 Task: Create a due date automation trigger when advanced on, on the monday after a card is due add fields with custom field "Resume" set to a number greater than 1 and lower than 10 at 11:00 AM.
Action: Mouse moved to (1009, 290)
Screenshot: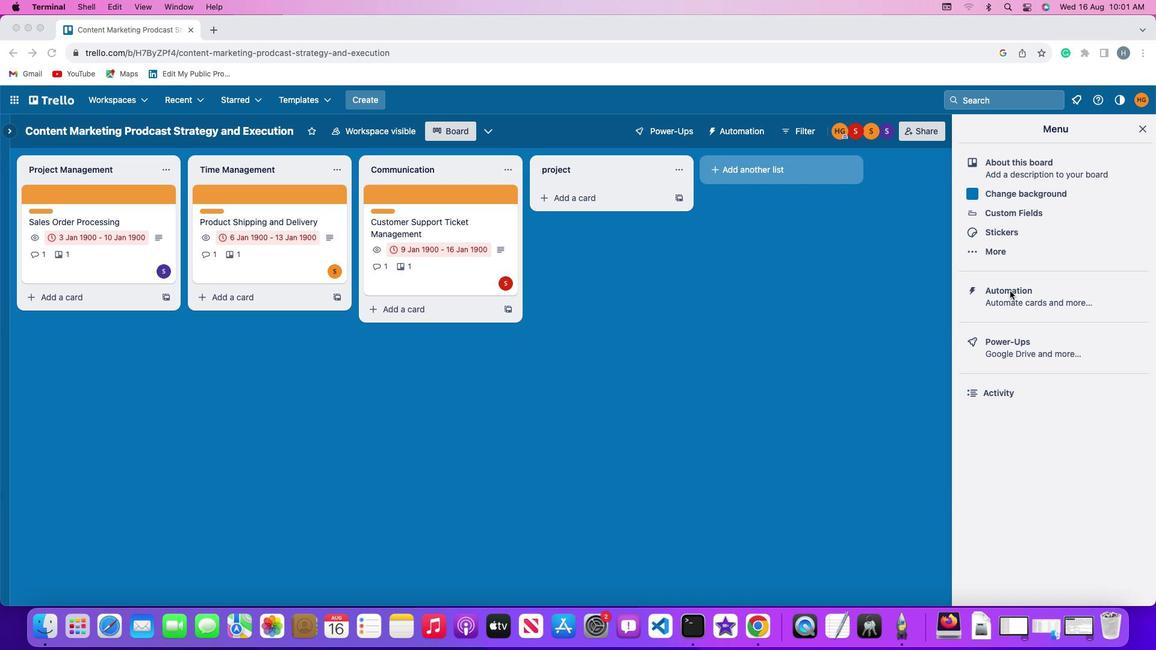 
Action: Mouse pressed left at (1009, 290)
Screenshot: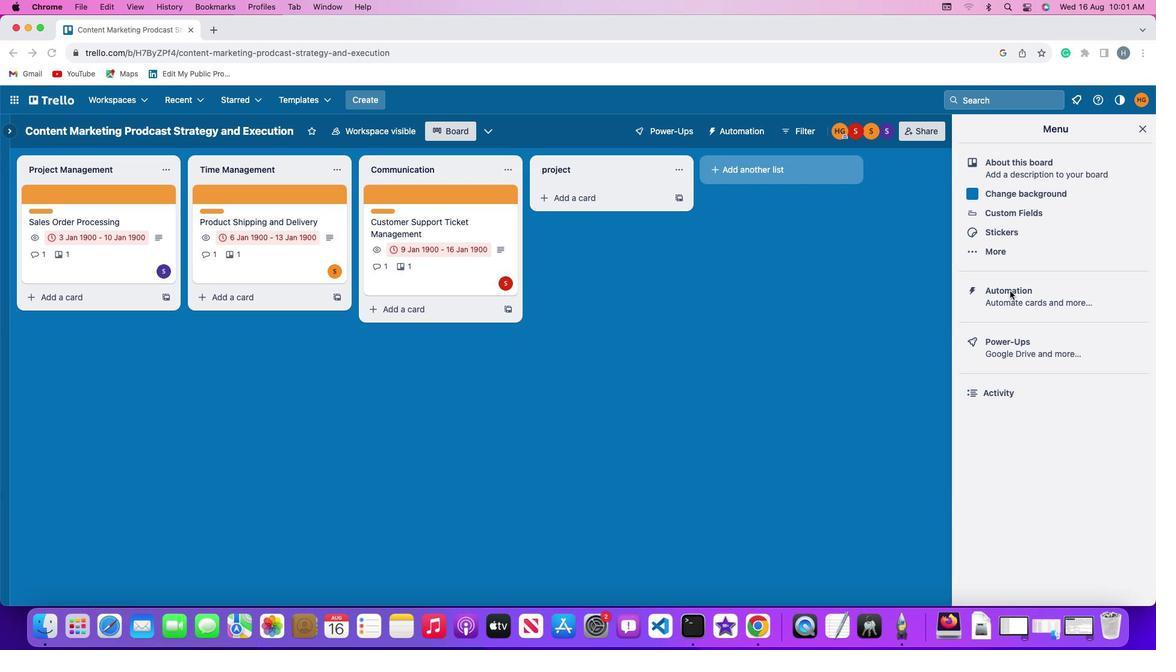 
Action: Mouse pressed left at (1009, 290)
Screenshot: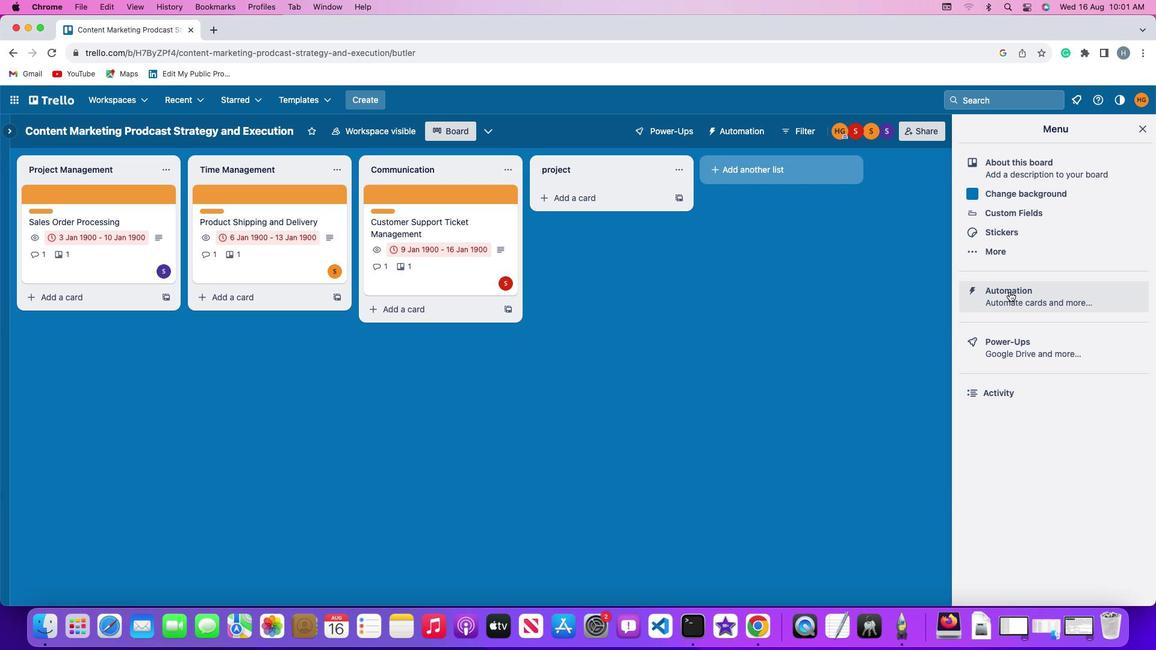 
Action: Mouse moved to (71, 284)
Screenshot: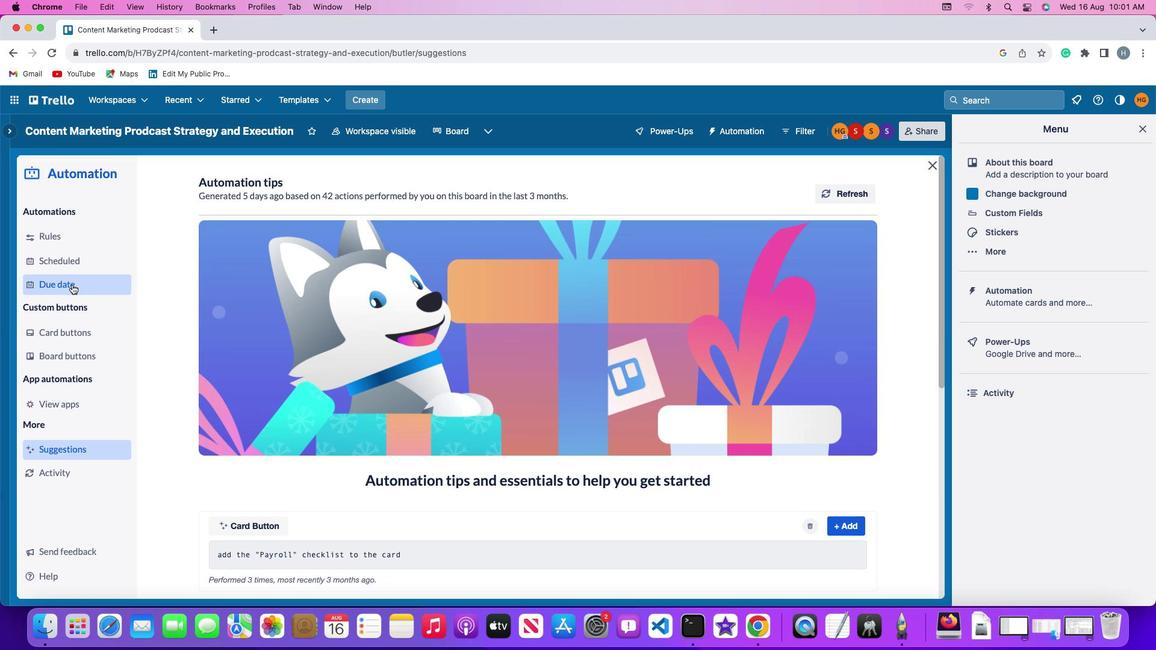 
Action: Mouse pressed left at (71, 284)
Screenshot: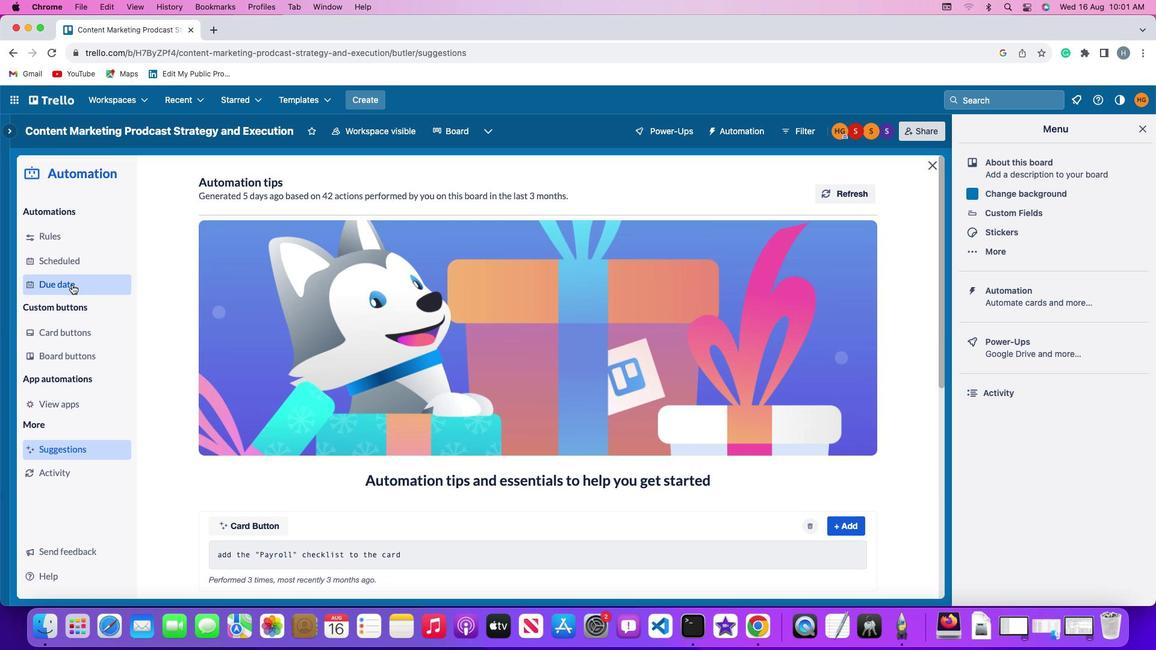 
Action: Mouse moved to (808, 187)
Screenshot: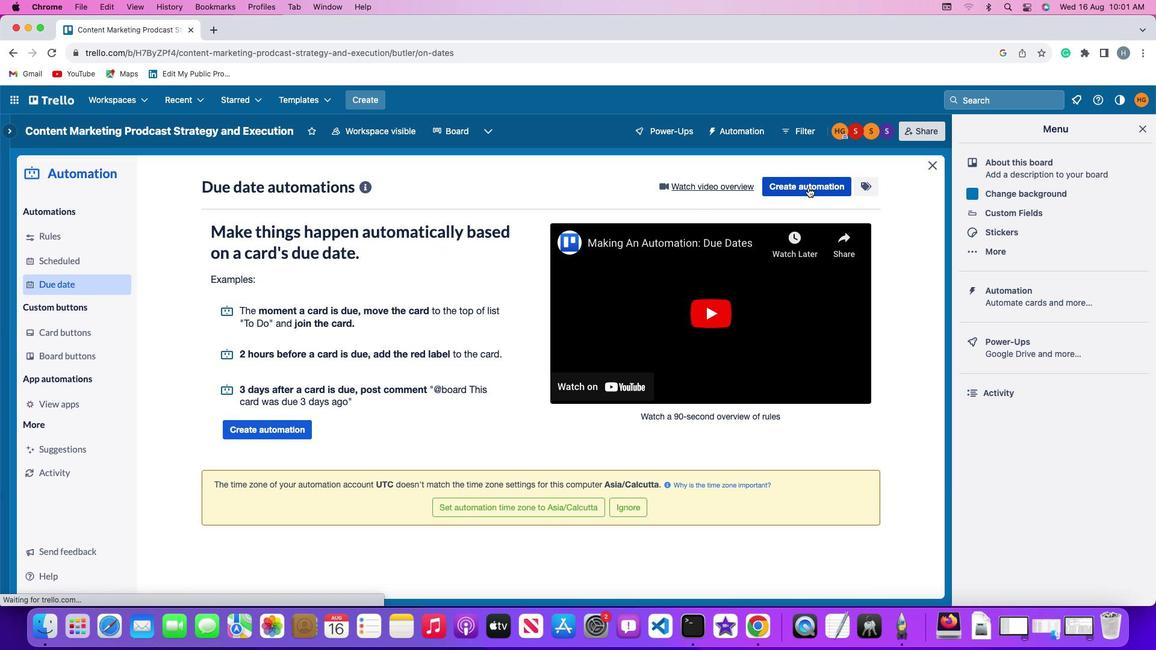 
Action: Mouse pressed left at (808, 187)
Screenshot: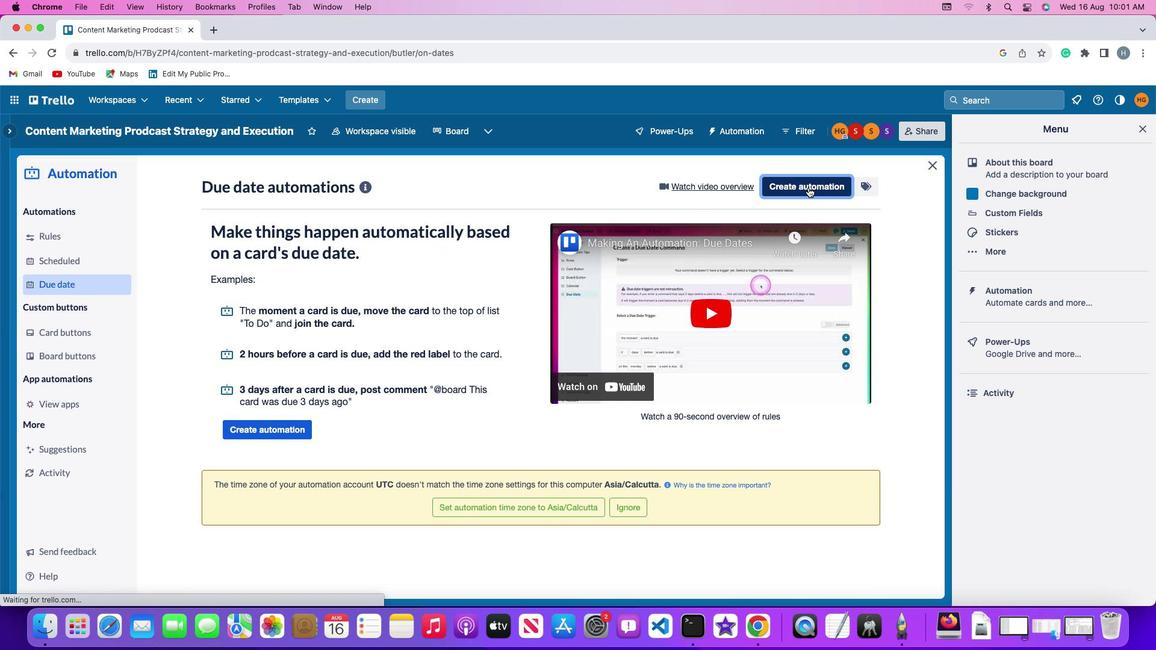 
Action: Mouse moved to (348, 300)
Screenshot: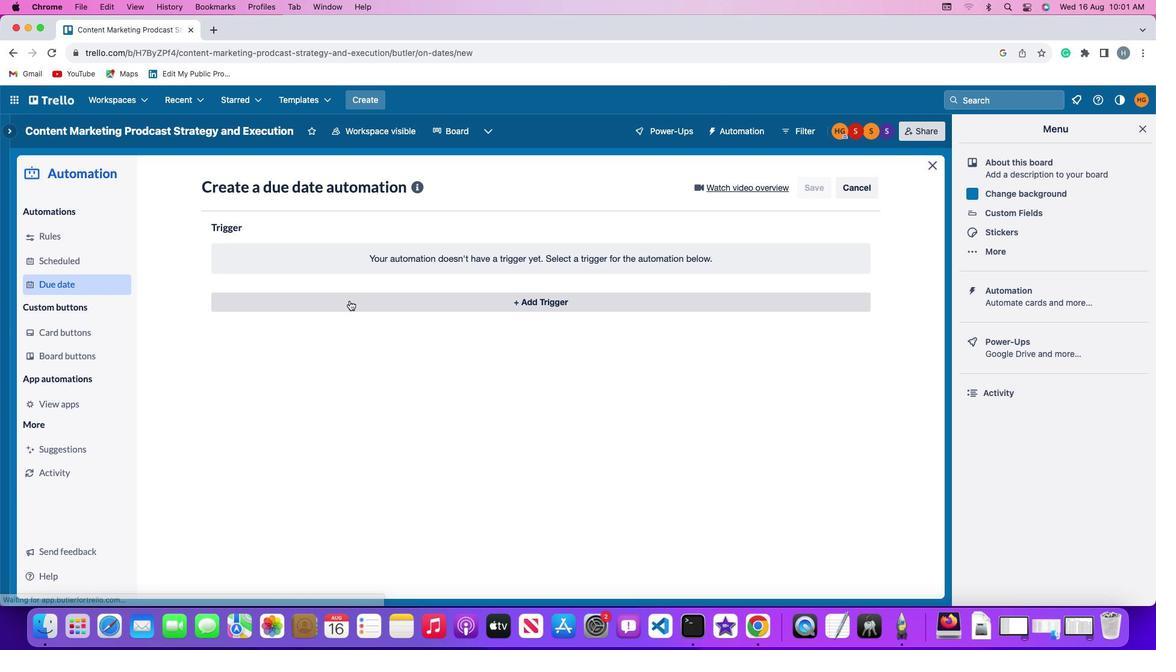 
Action: Mouse pressed left at (348, 300)
Screenshot: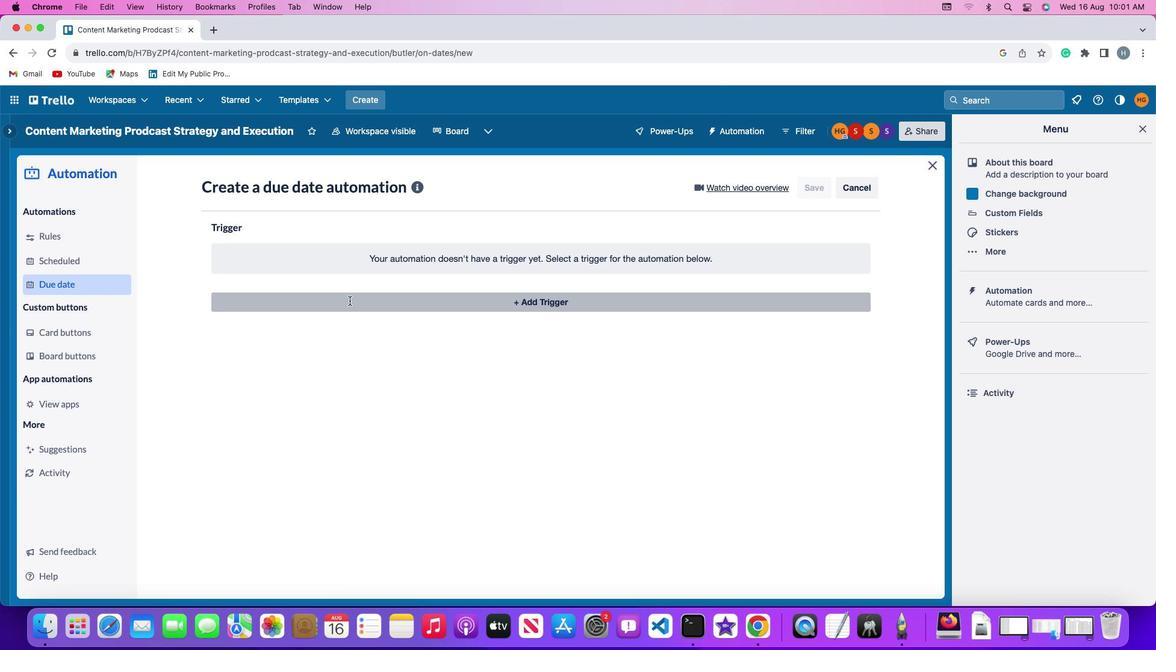 
Action: Mouse moved to (260, 522)
Screenshot: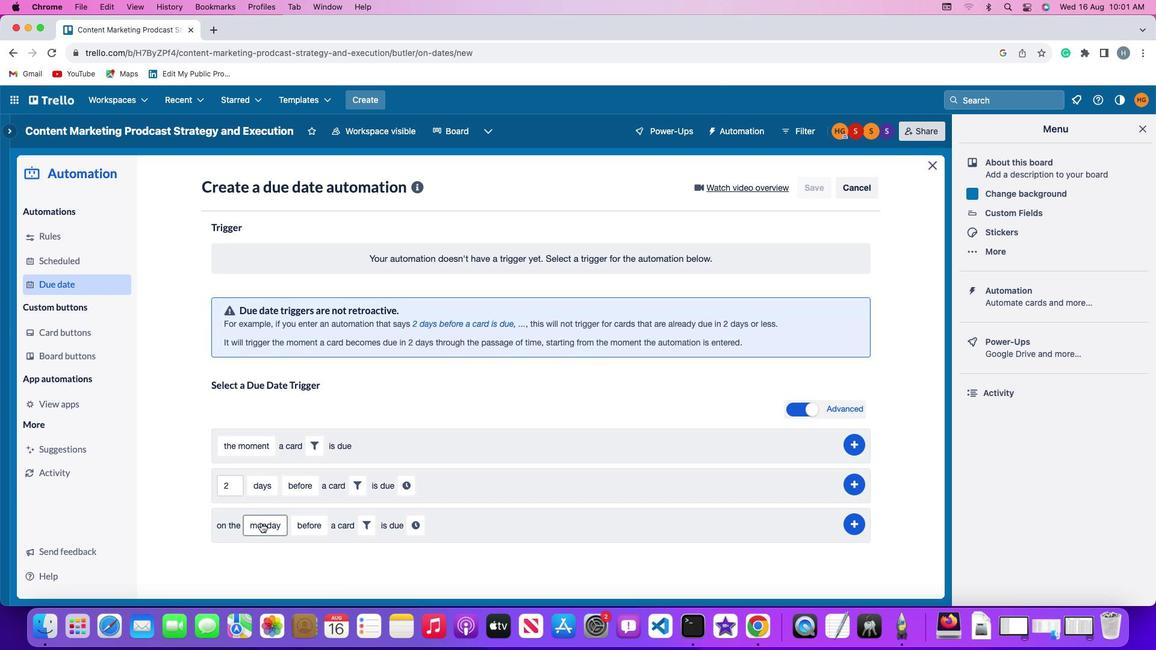 
Action: Mouse pressed left at (260, 522)
Screenshot: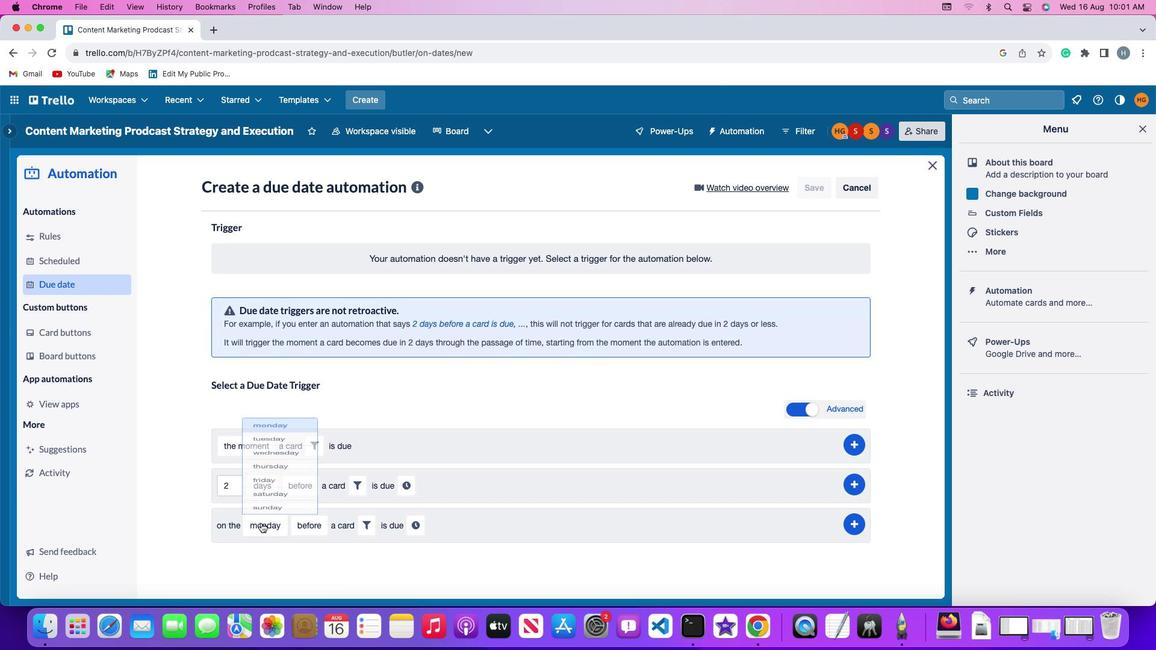 
Action: Mouse moved to (275, 356)
Screenshot: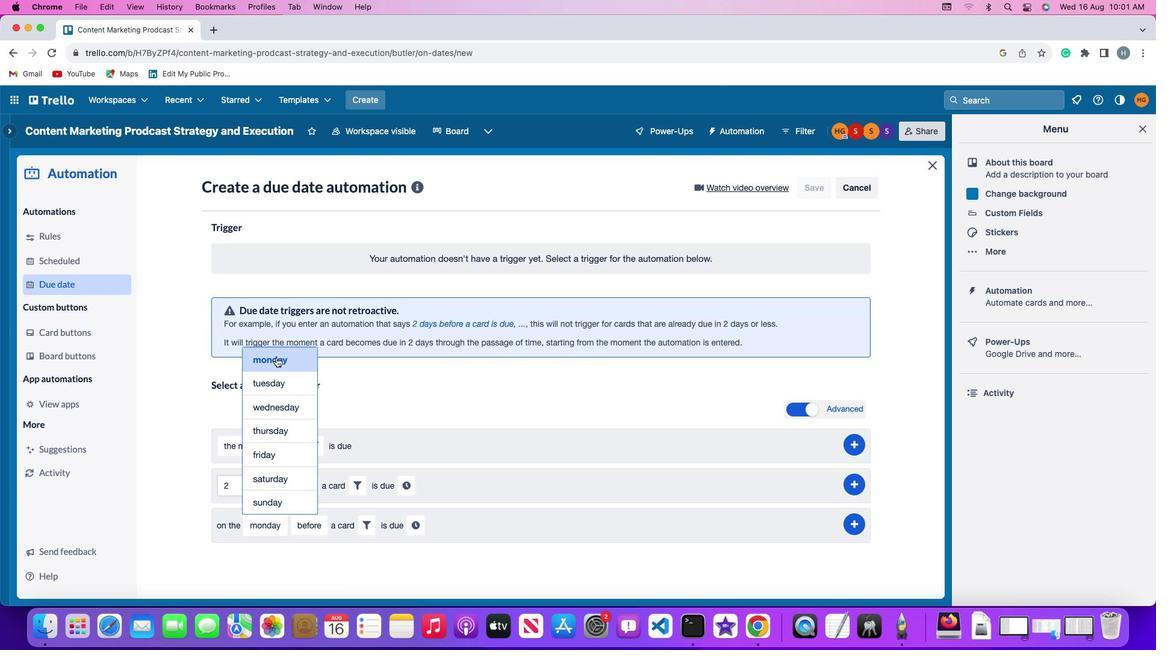 
Action: Mouse pressed left at (275, 356)
Screenshot: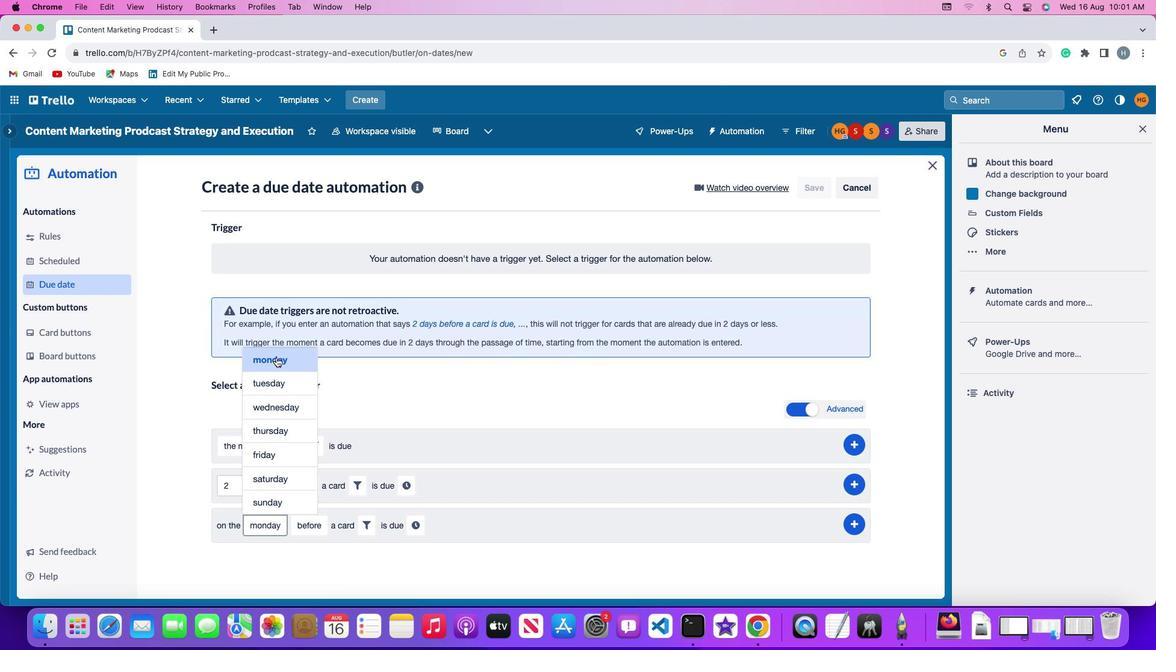 
Action: Mouse moved to (306, 528)
Screenshot: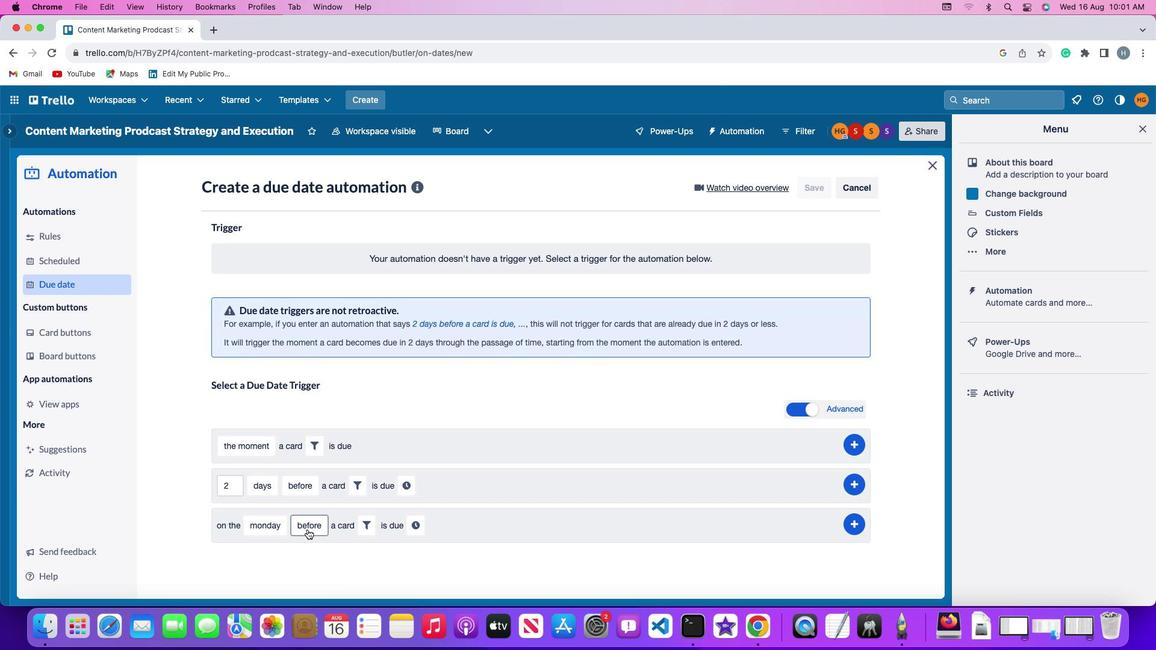 
Action: Mouse pressed left at (306, 528)
Screenshot: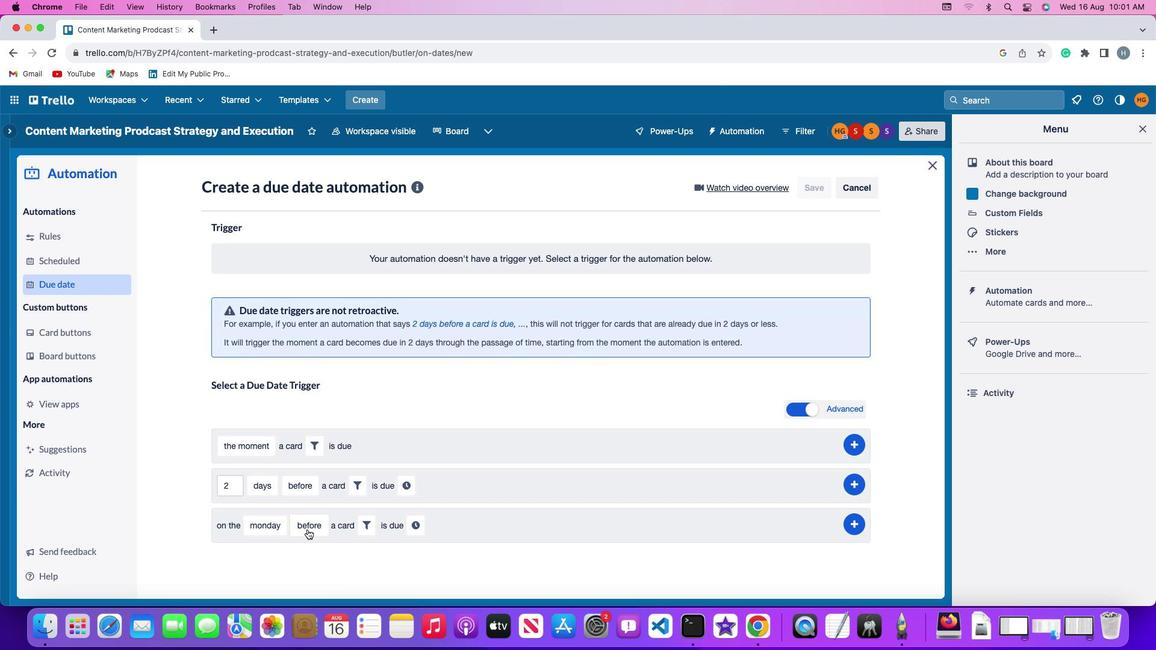 
Action: Mouse moved to (323, 453)
Screenshot: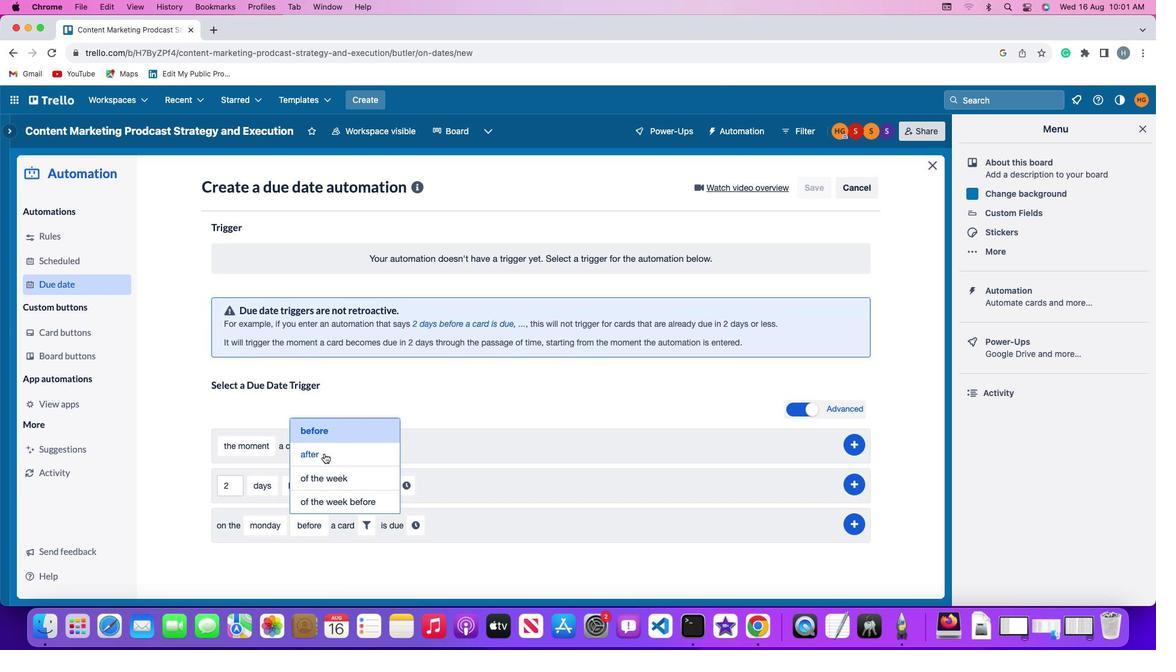 
Action: Mouse pressed left at (323, 453)
Screenshot: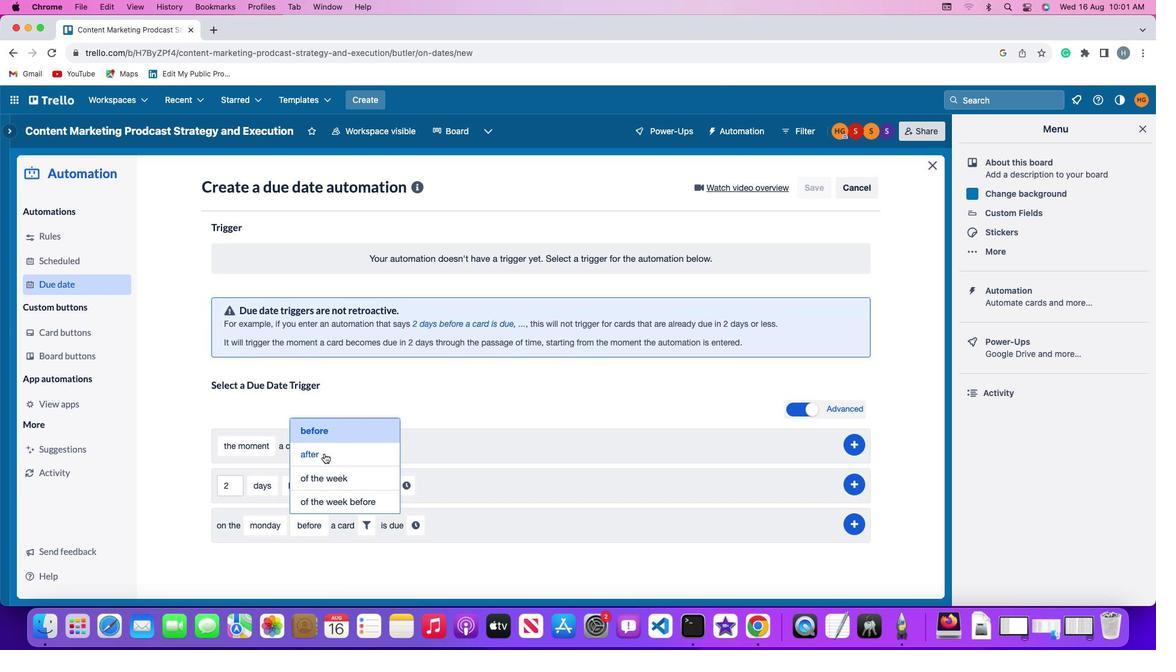 
Action: Mouse moved to (359, 527)
Screenshot: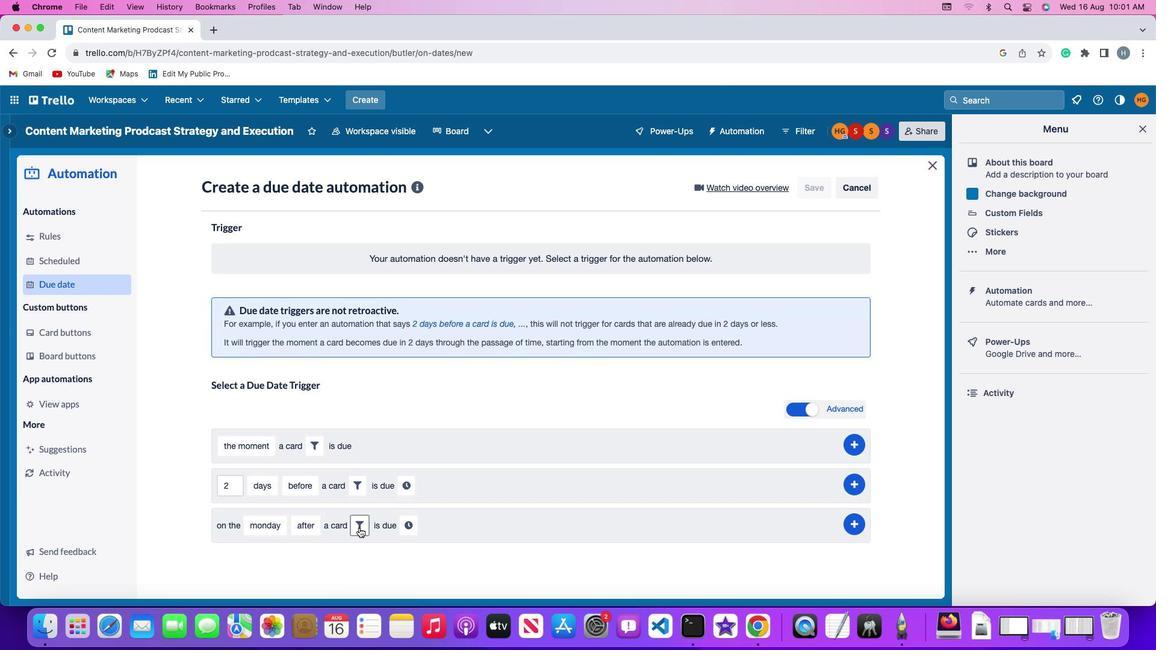
Action: Mouse pressed left at (359, 527)
Screenshot: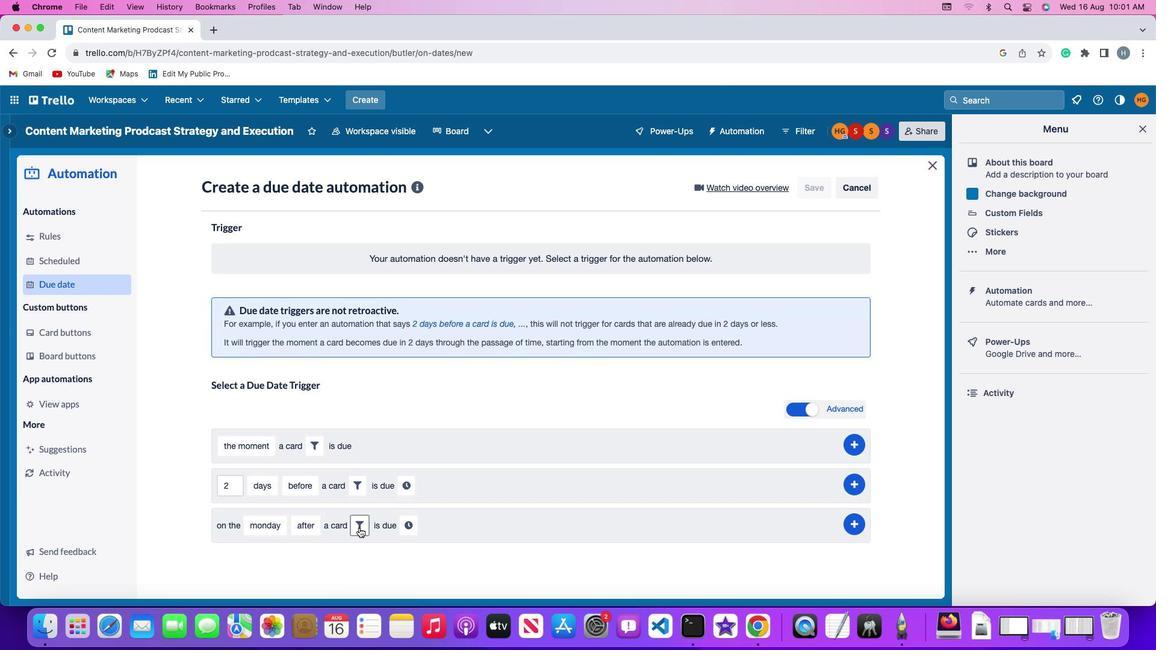 
Action: Mouse moved to (559, 565)
Screenshot: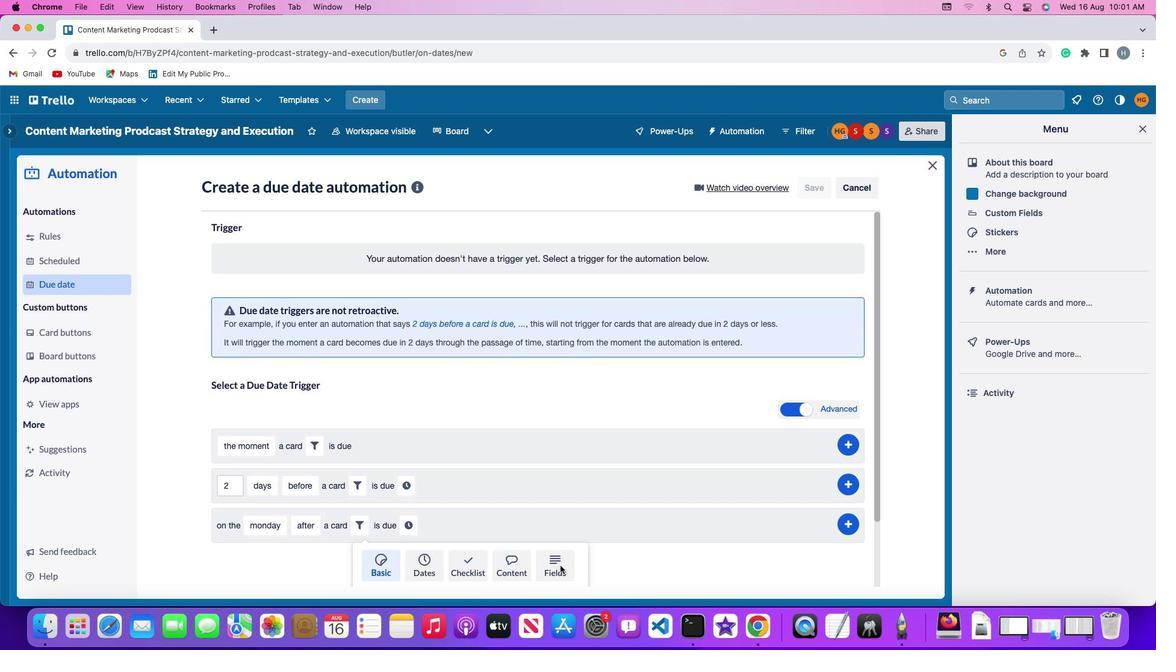
Action: Mouse pressed left at (559, 565)
Screenshot: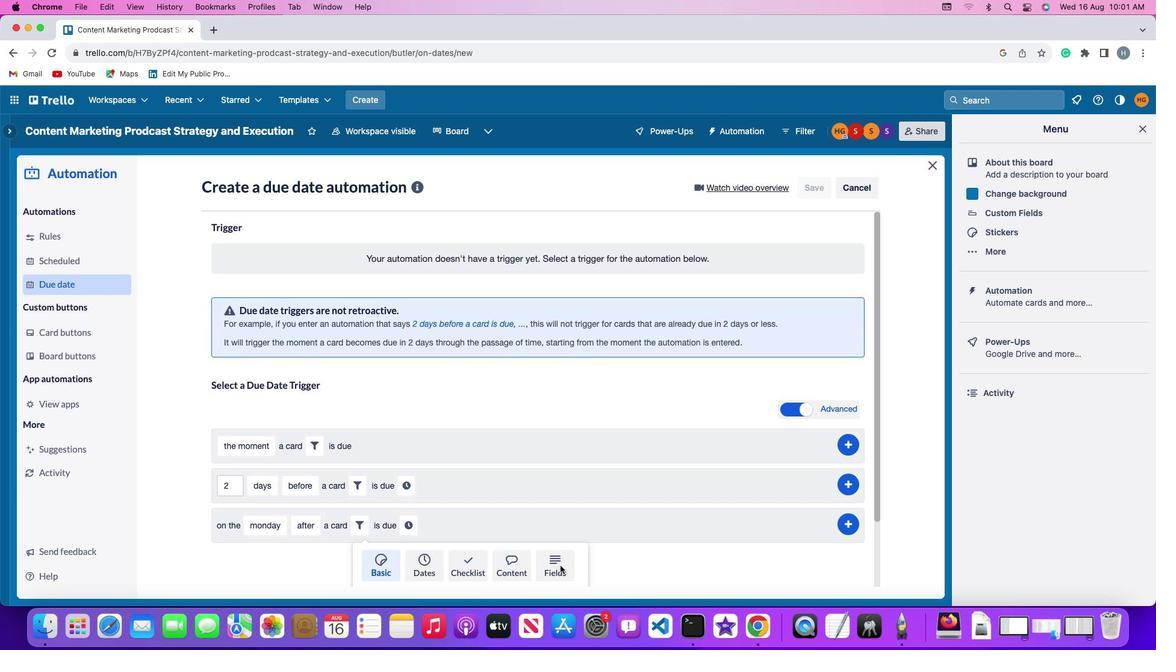 
Action: Mouse moved to (341, 561)
Screenshot: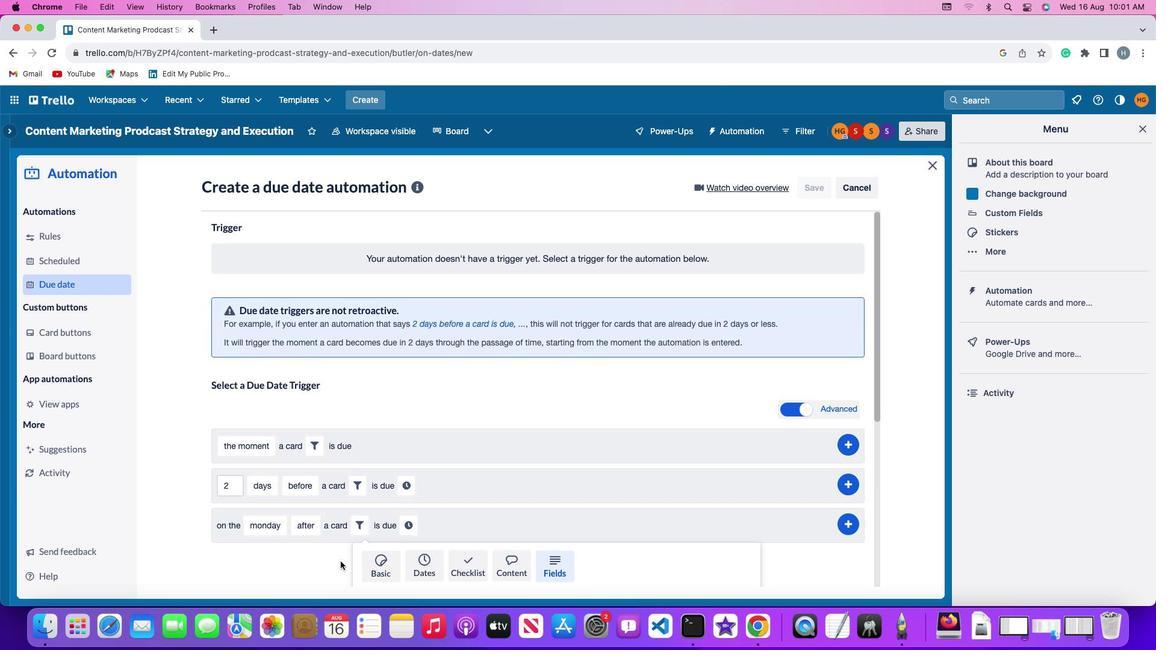 
Action: Mouse scrolled (341, 561) with delta (0, 0)
Screenshot: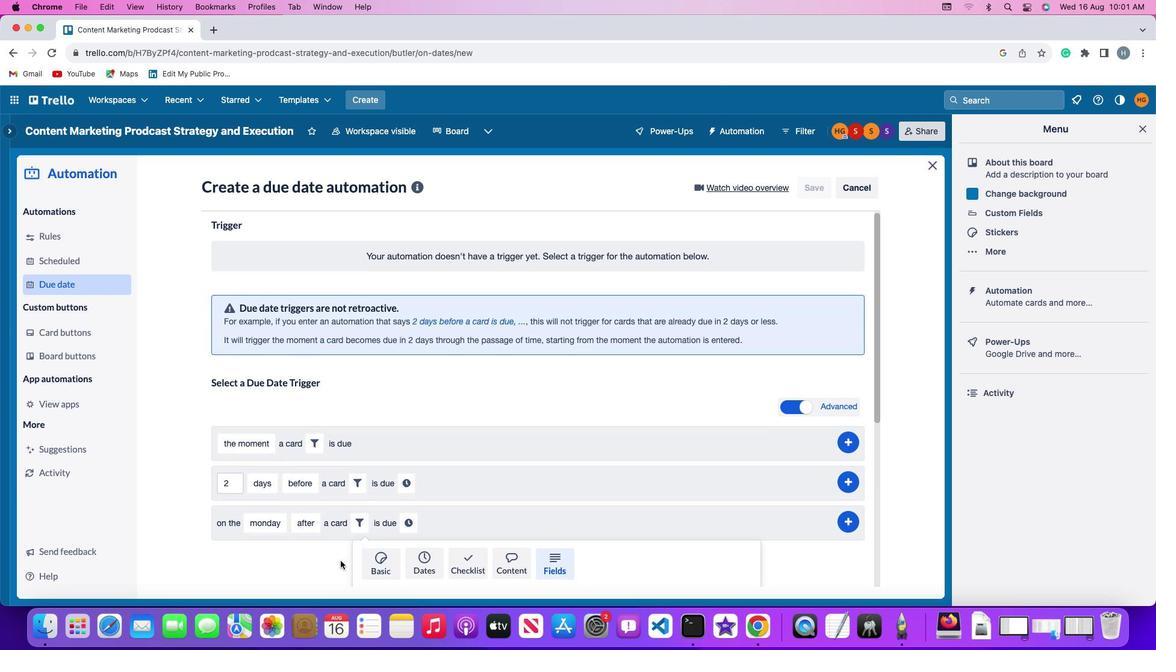 
Action: Mouse scrolled (341, 561) with delta (0, 0)
Screenshot: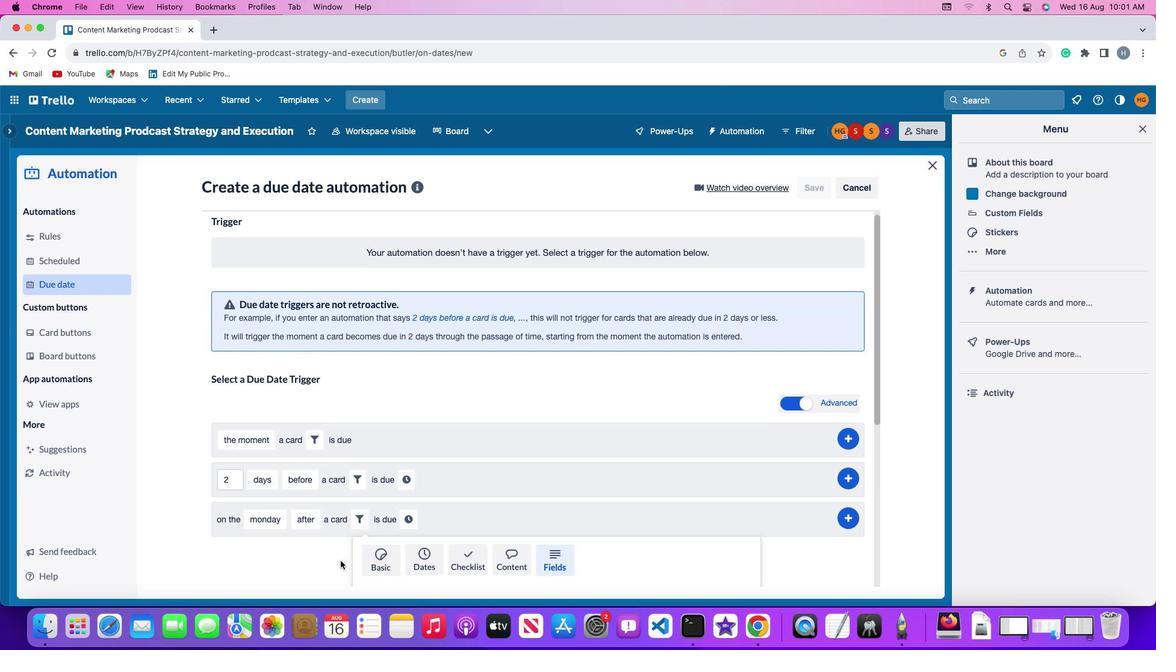 
Action: Mouse moved to (340, 560)
Screenshot: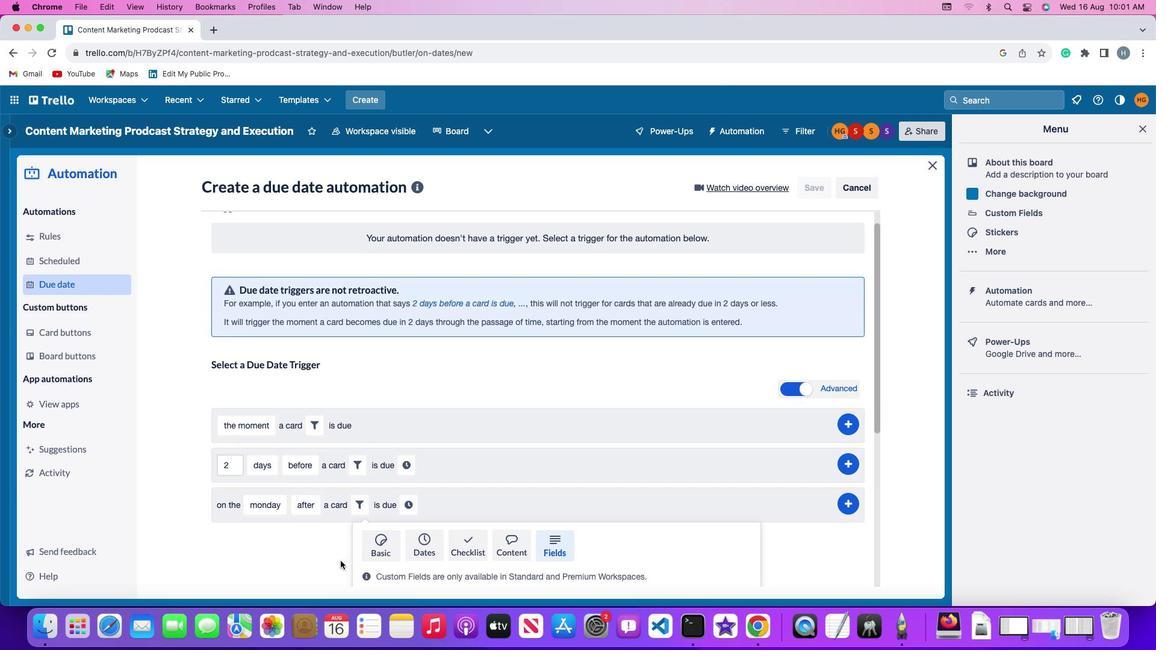
Action: Mouse scrolled (340, 560) with delta (0, -1)
Screenshot: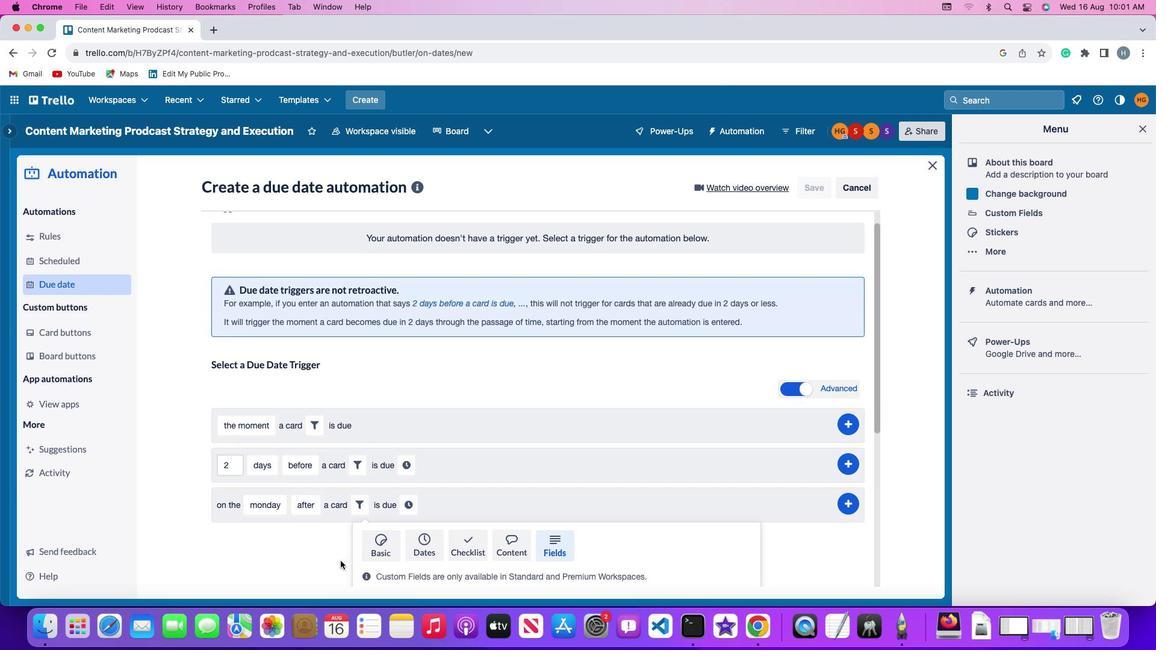 
Action: Mouse moved to (337, 560)
Screenshot: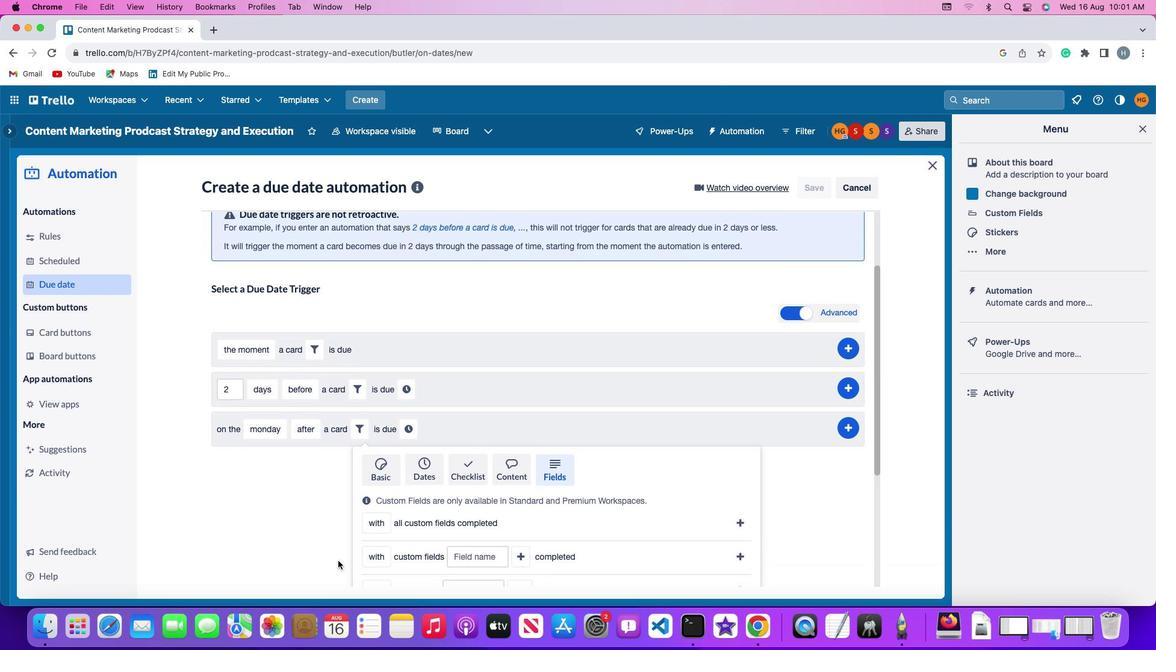 
Action: Mouse scrolled (337, 560) with delta (0, 0)
Screenshot: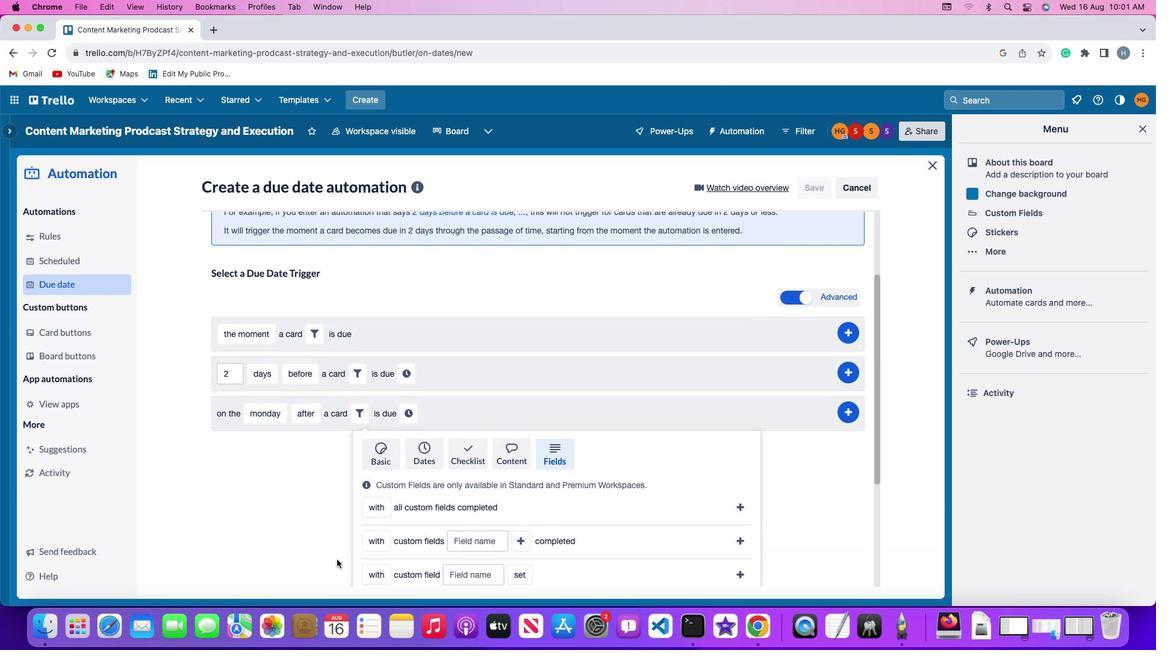 
Action: Mouse scrolled (337, 560) with delta (0, 0)
Screenshot: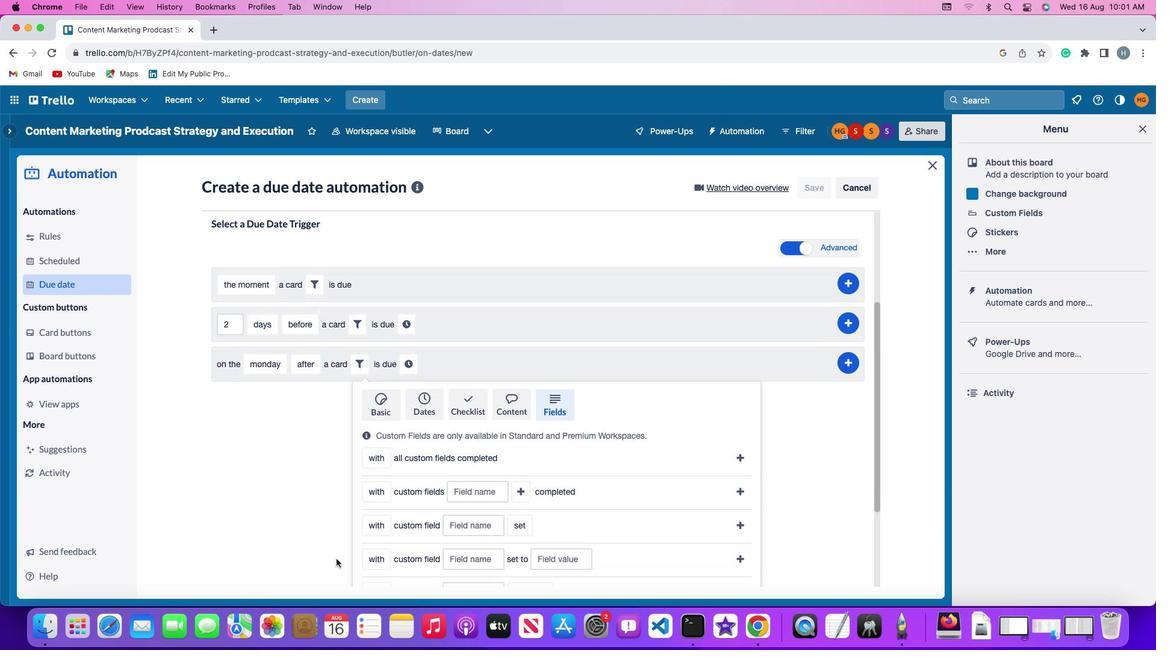
Action: Mouse scrolled (337, 560) with delta (0, -1)
Screenshot: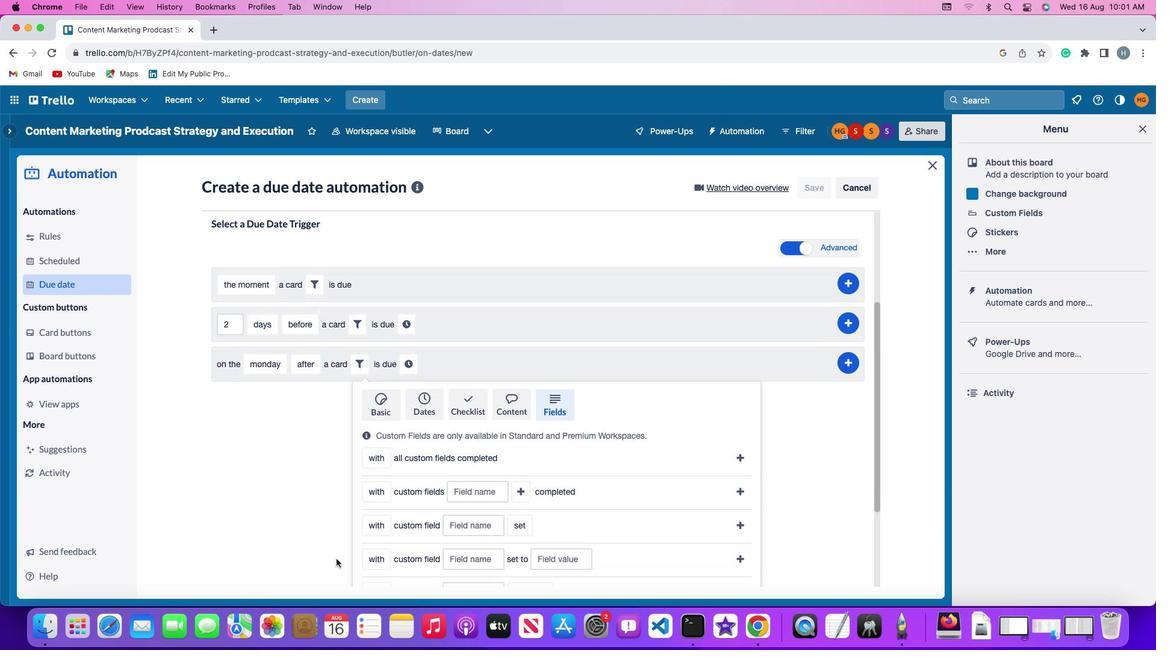 
Action: Mouse scrolled (337, 560) with delta (0, -3)
Screenshot: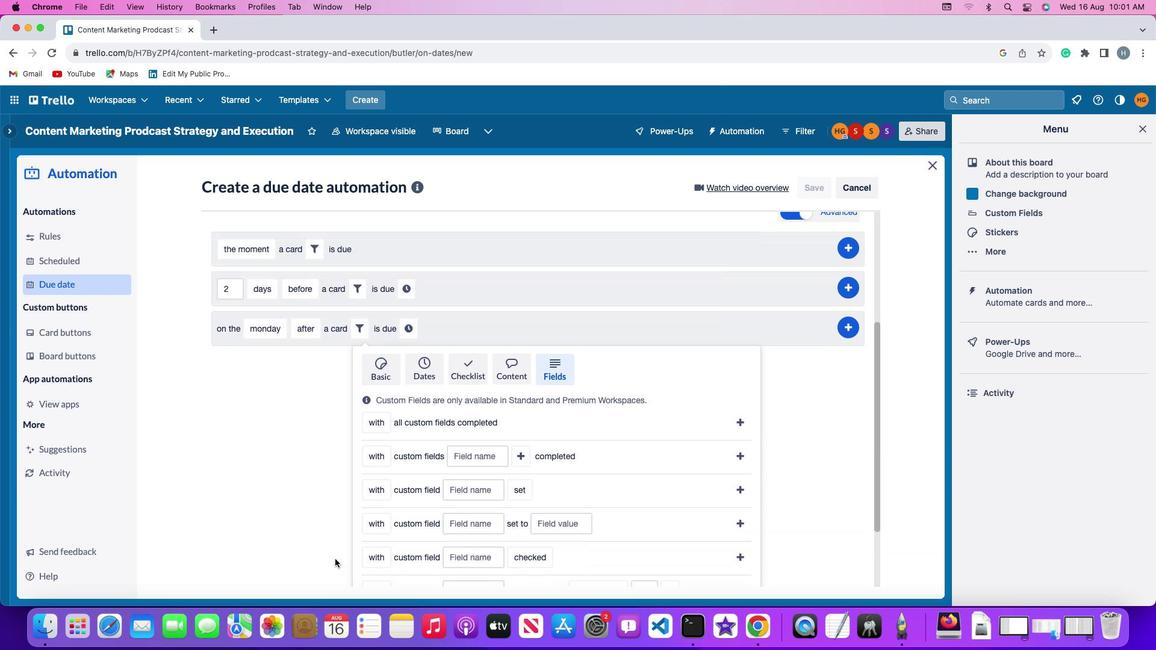 
Action: Mouse moved to (321, 558)
Screenshot: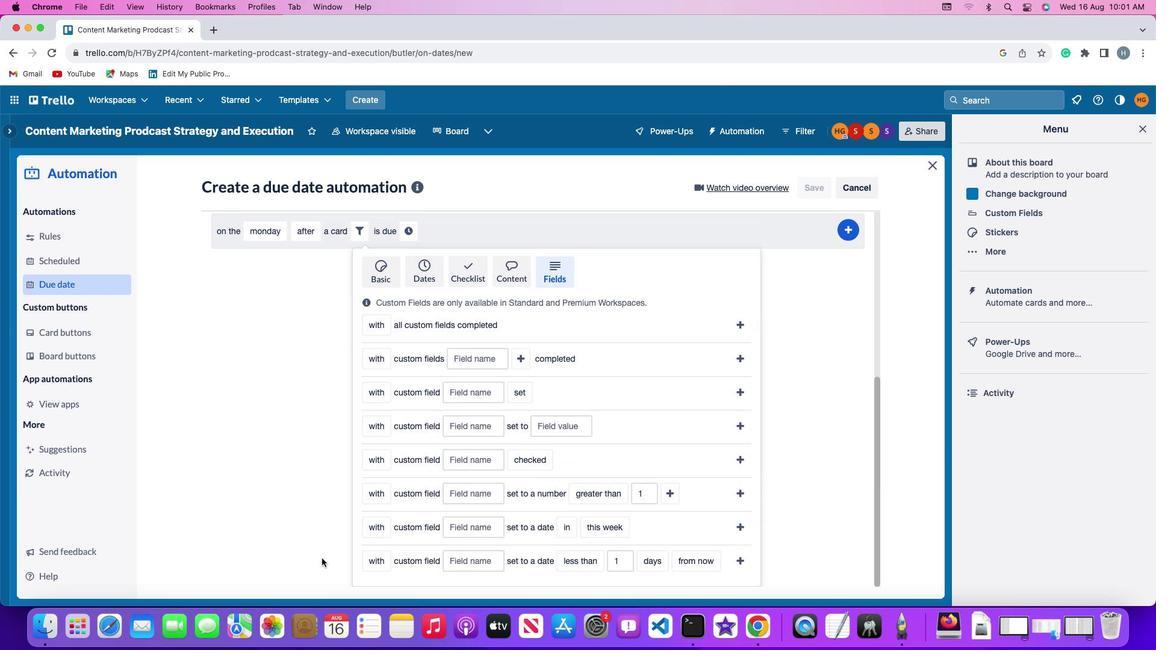 
Action: Mouse scrolled (321, 558) with delta (0, 0)
Screenshot: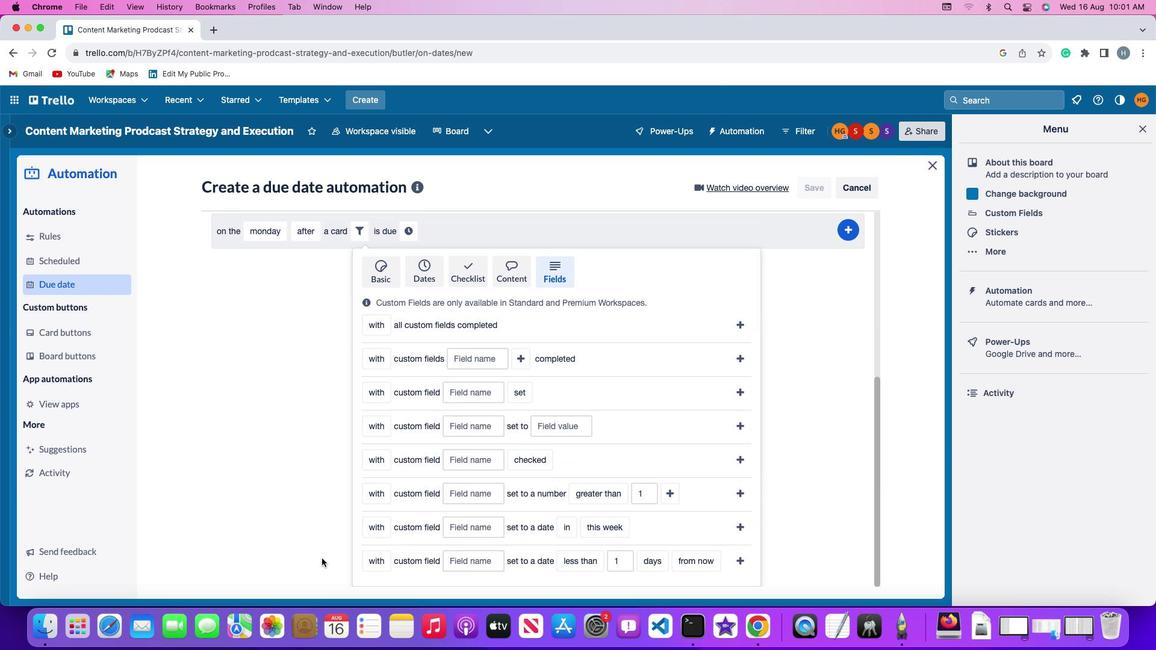 
Action: Mouse scrolled (321, 558) with delta (0, 0)
Screenshot: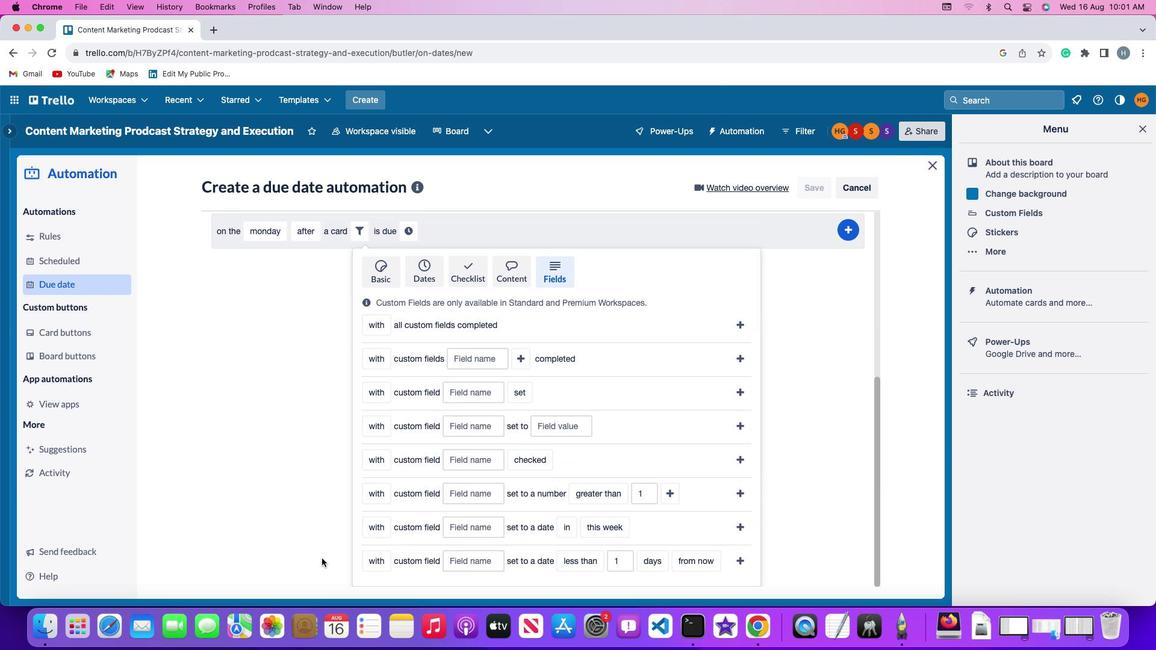 
Action: Mouse scrolled (321, 558) with delta (0, -1)
Screenshot: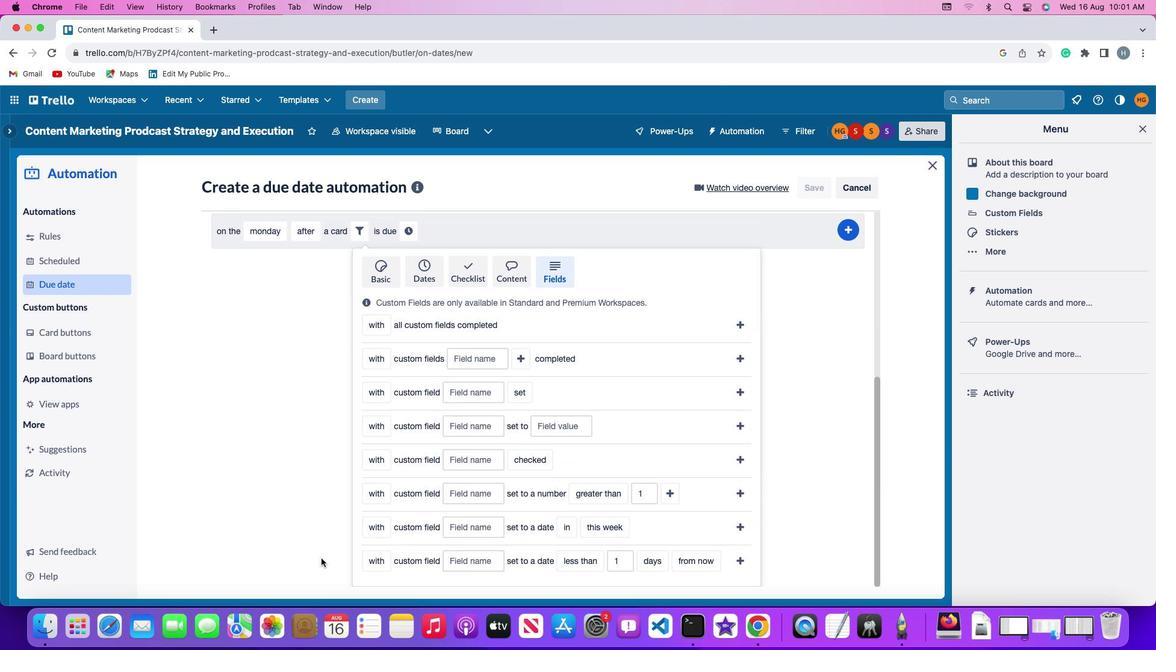 
Action: Mouse scrolled (321, 558) with delta (0, -2)
Screenshot: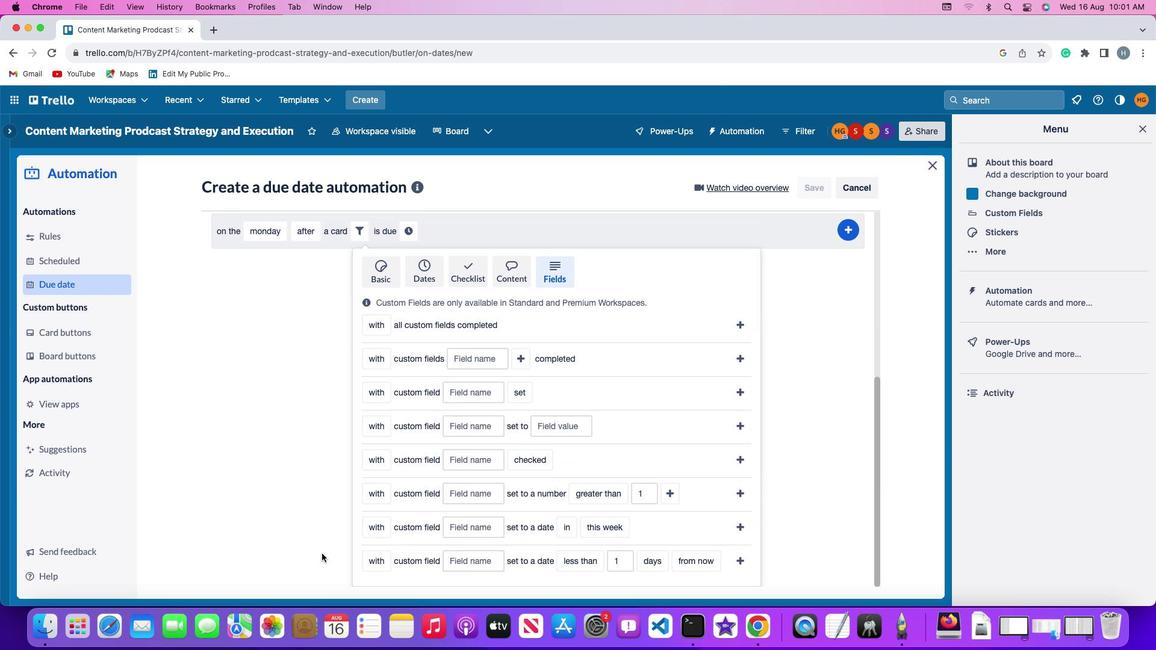 
Action: Mouse moved to (378, 496)
Screenshot: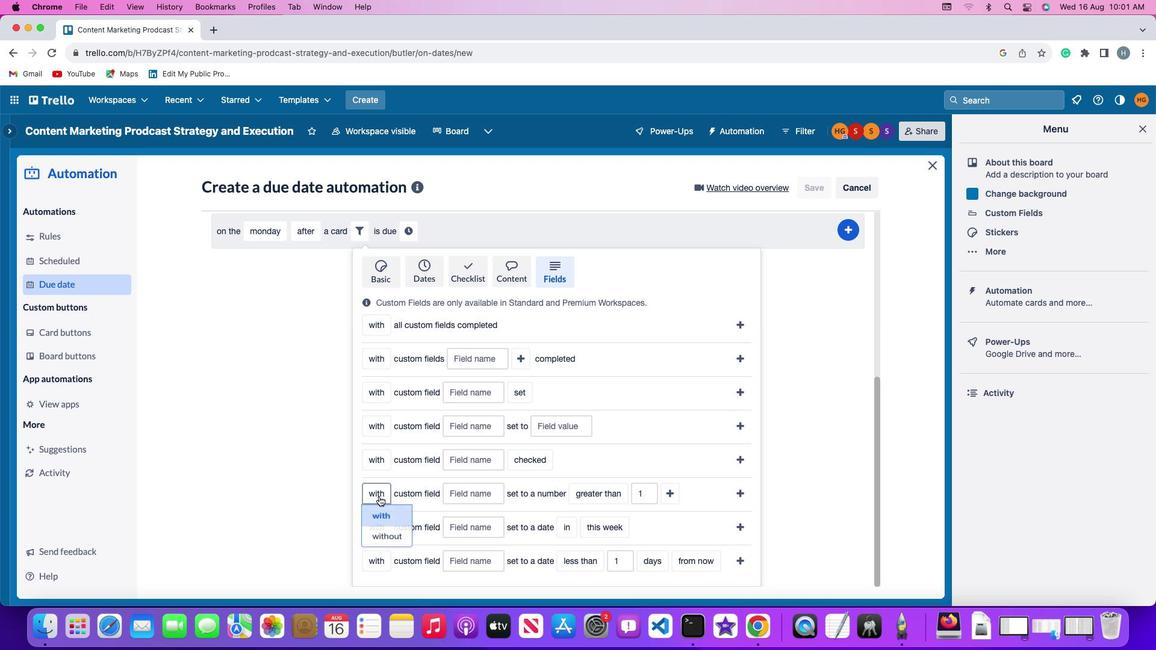 
Action: Mouse pressed left at (378, 496)
Screenshot: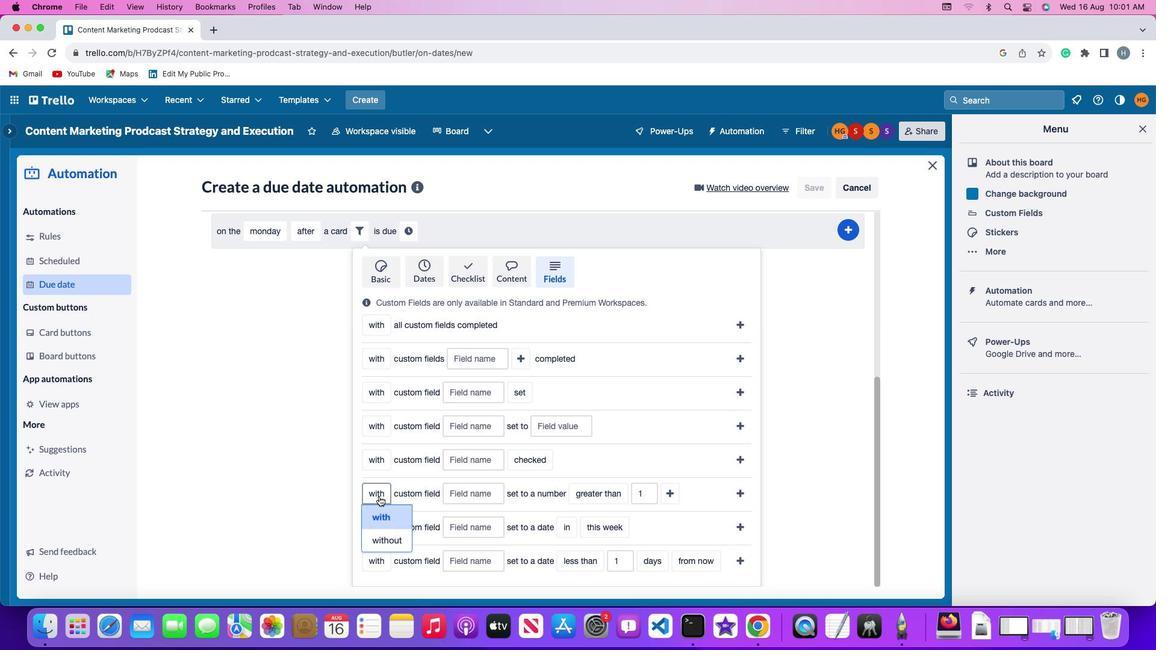 
Action: Mouse moved to (389, 516)
Screenshot: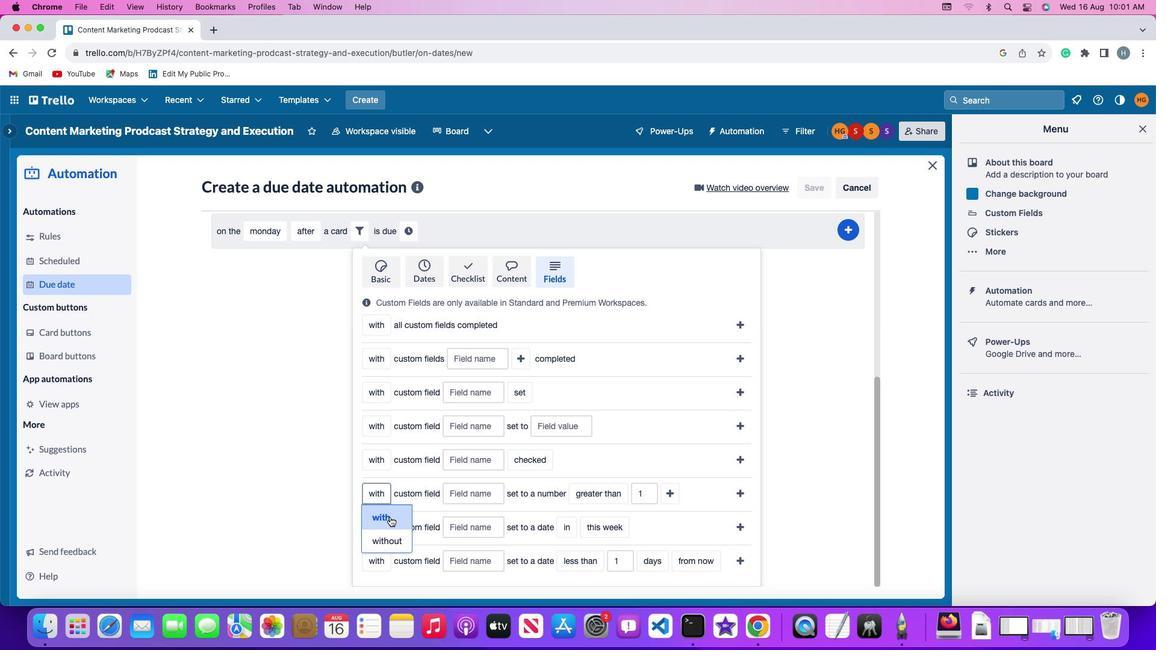
Action: Mouse pressed left at (389, 516)
Screenshot: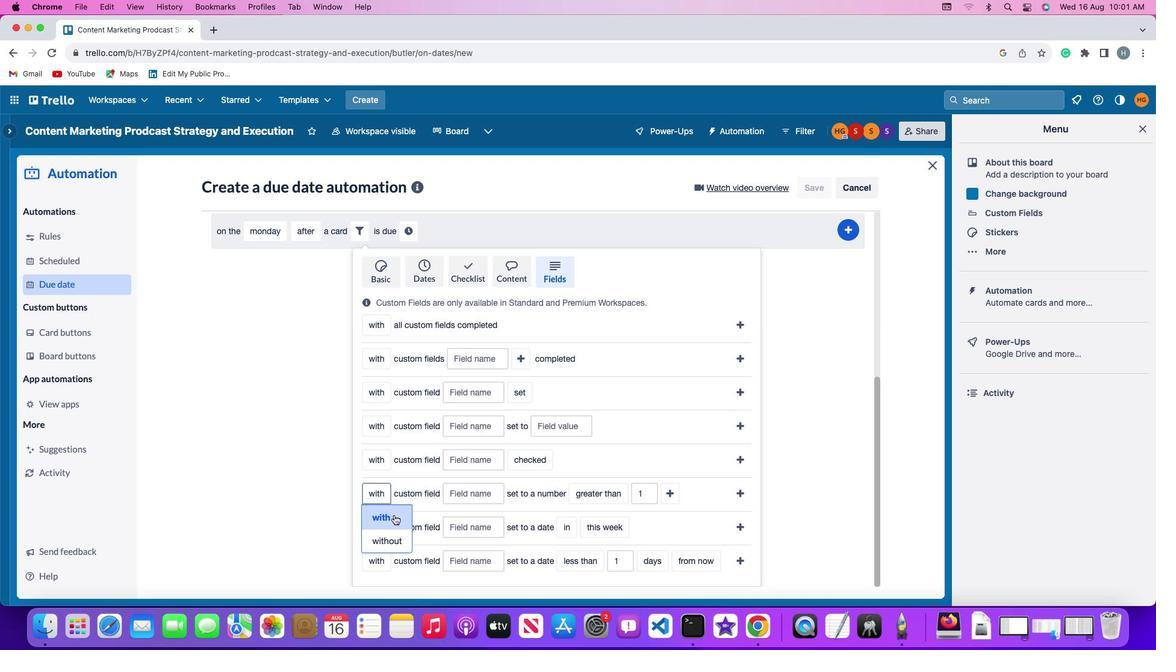 
Action: Mouse moved to (466, 492)
Screenshot: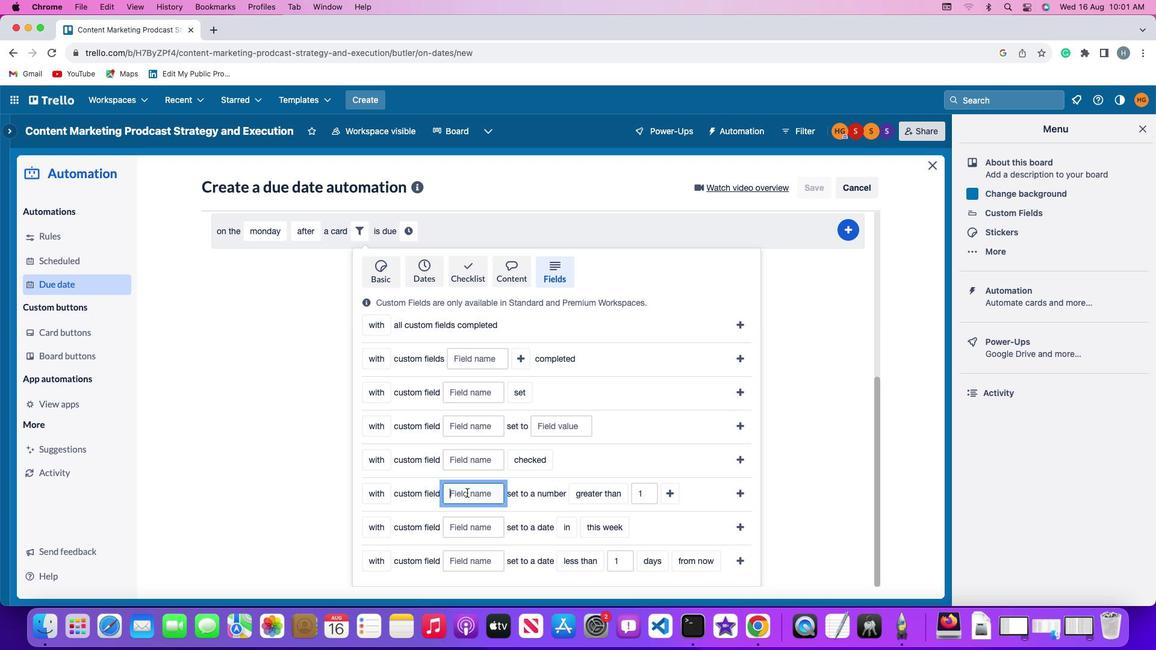 
Action: Mouse pressed left at (466, 492)
Screenshot: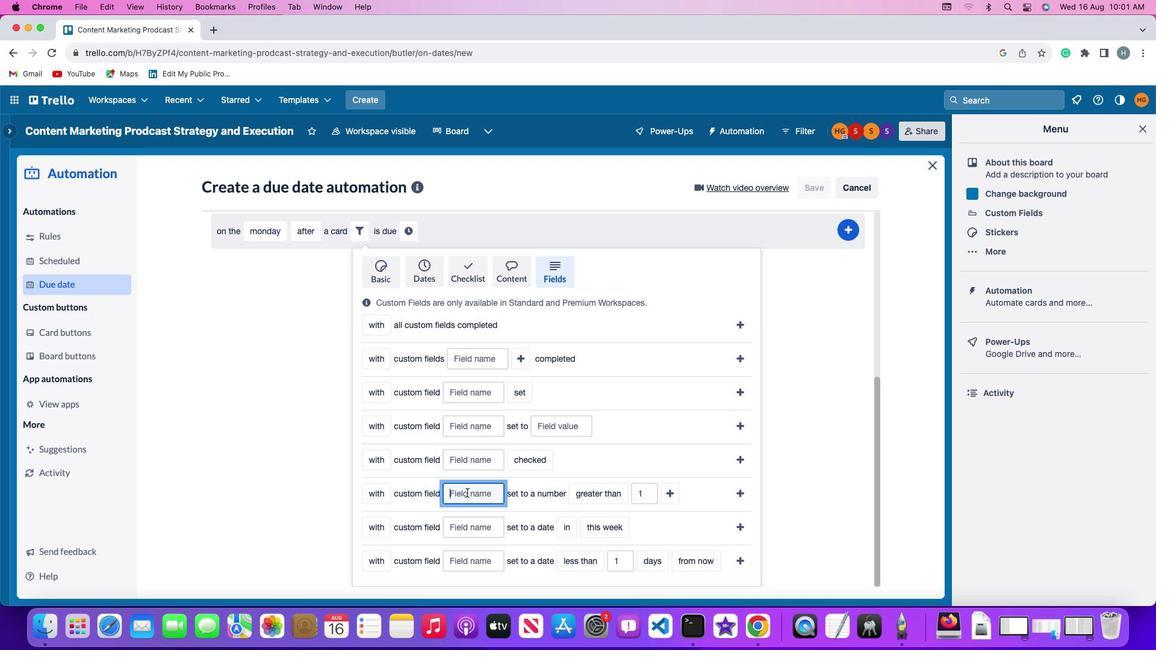 
Action: Key pressed Key.shift'R''e''s''u''m''e'
Screenshot: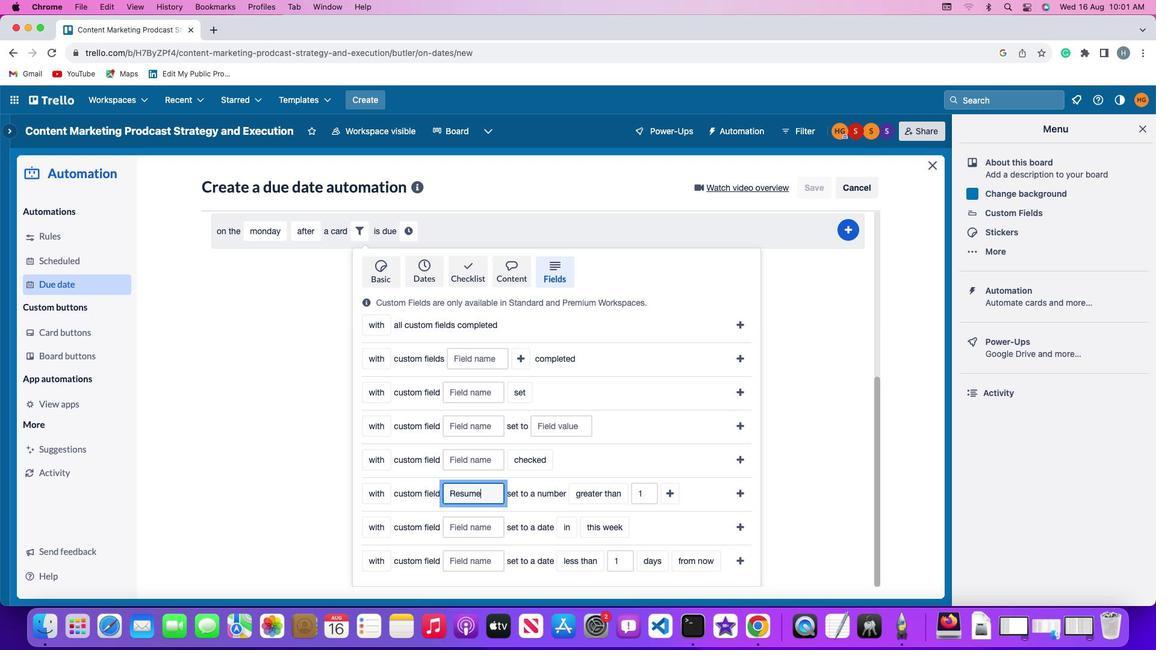 
Action: Mouse moved to (601, 492)
Screenshot: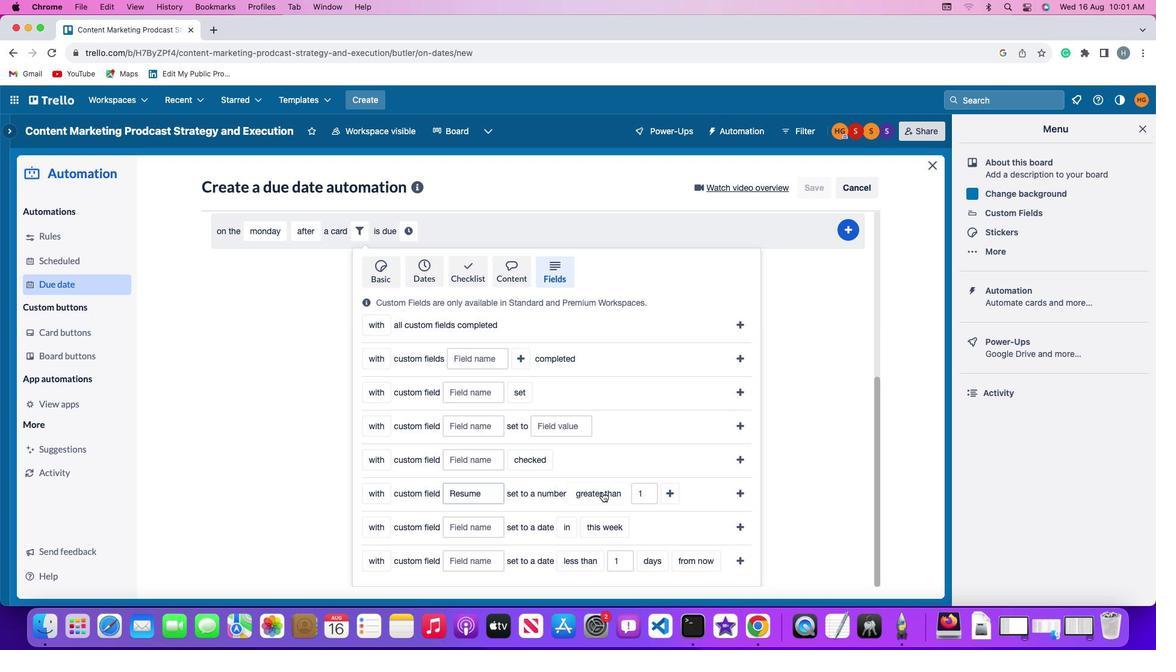 
Action: Mouse pressed left at (601, 492)
Screenshot: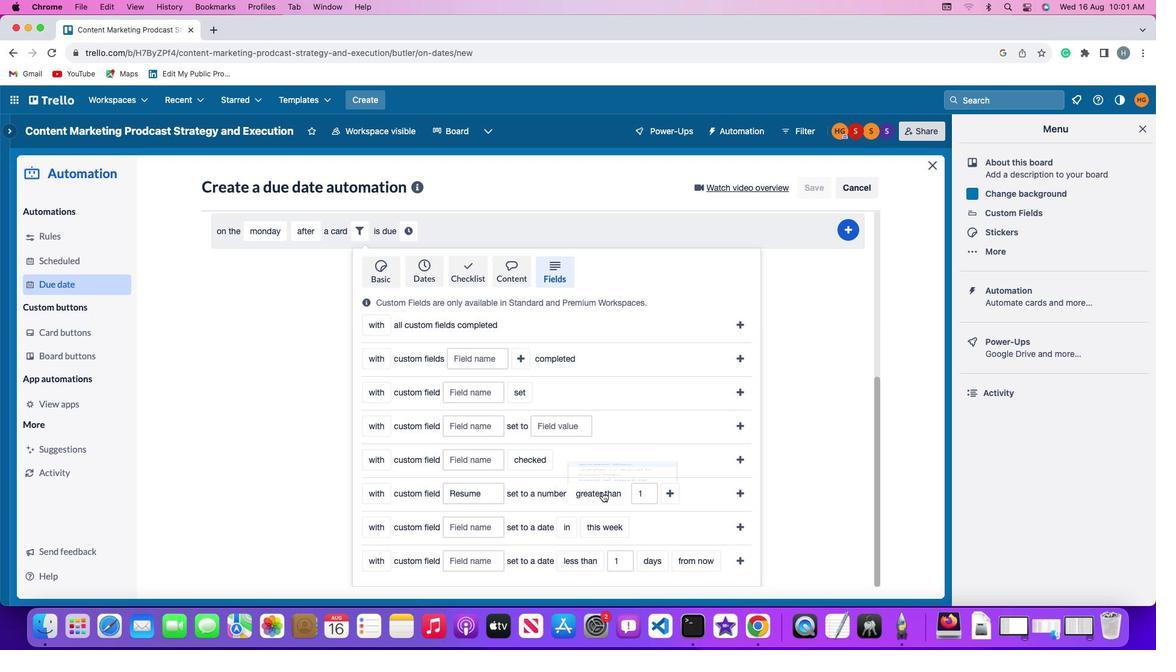 
Action: Mouse moved to (610, 400)
Screenshot: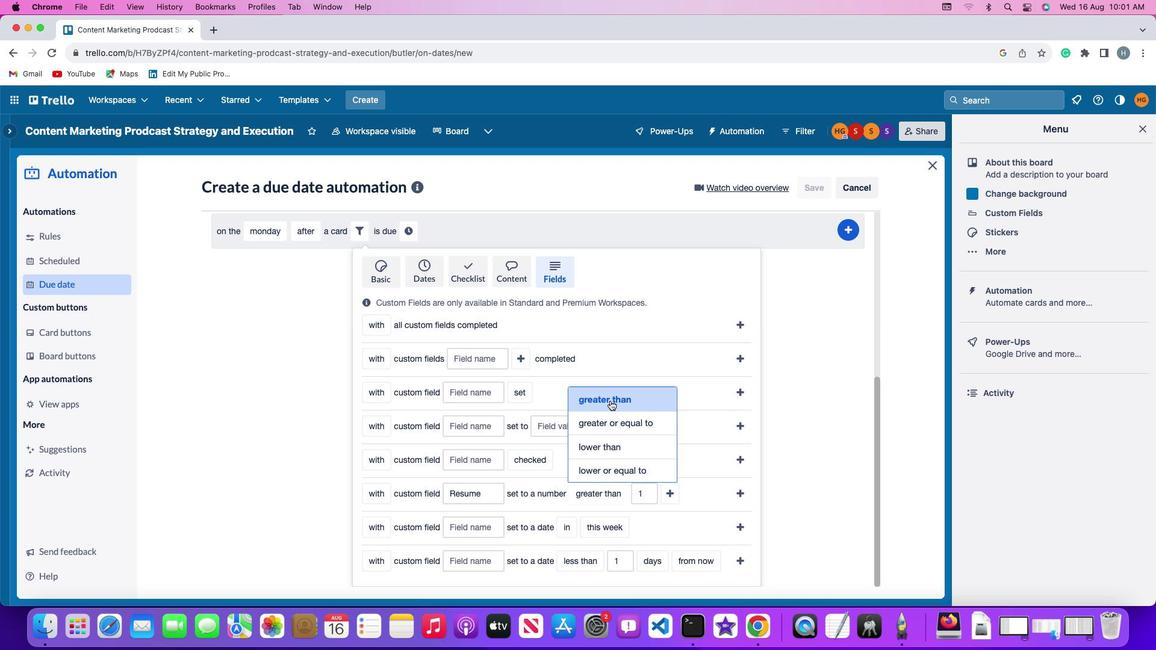 
Action: Mouse pressed left at (610, 400)
Screenshot: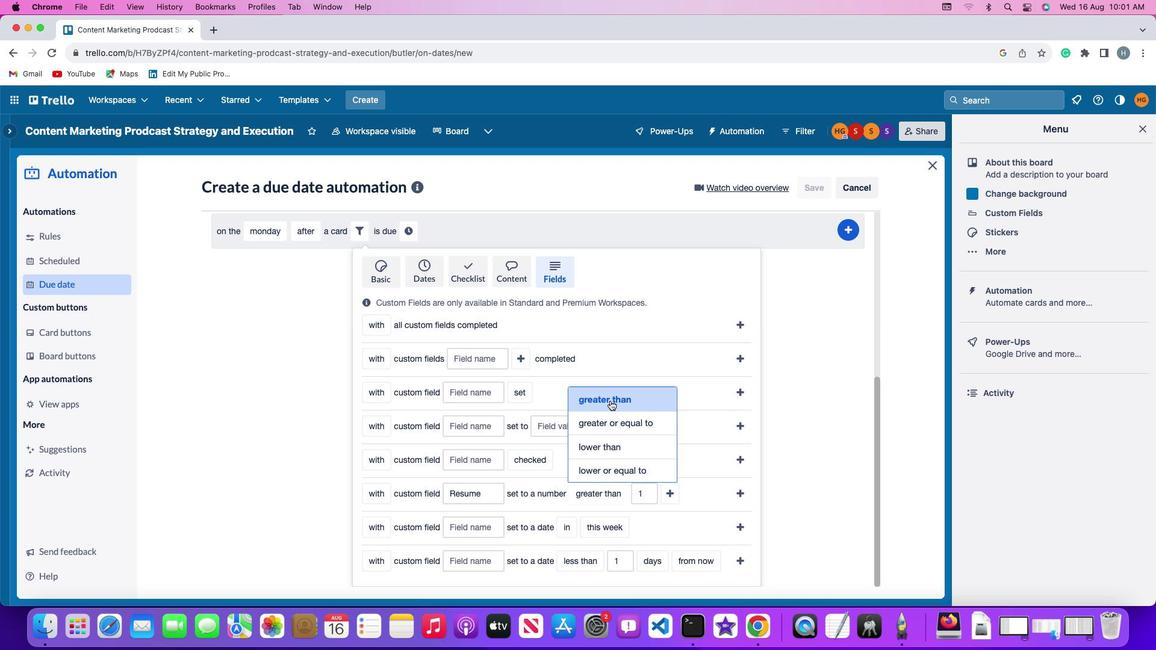 
Action: Mouse moved to (650, 492)
Screenshot: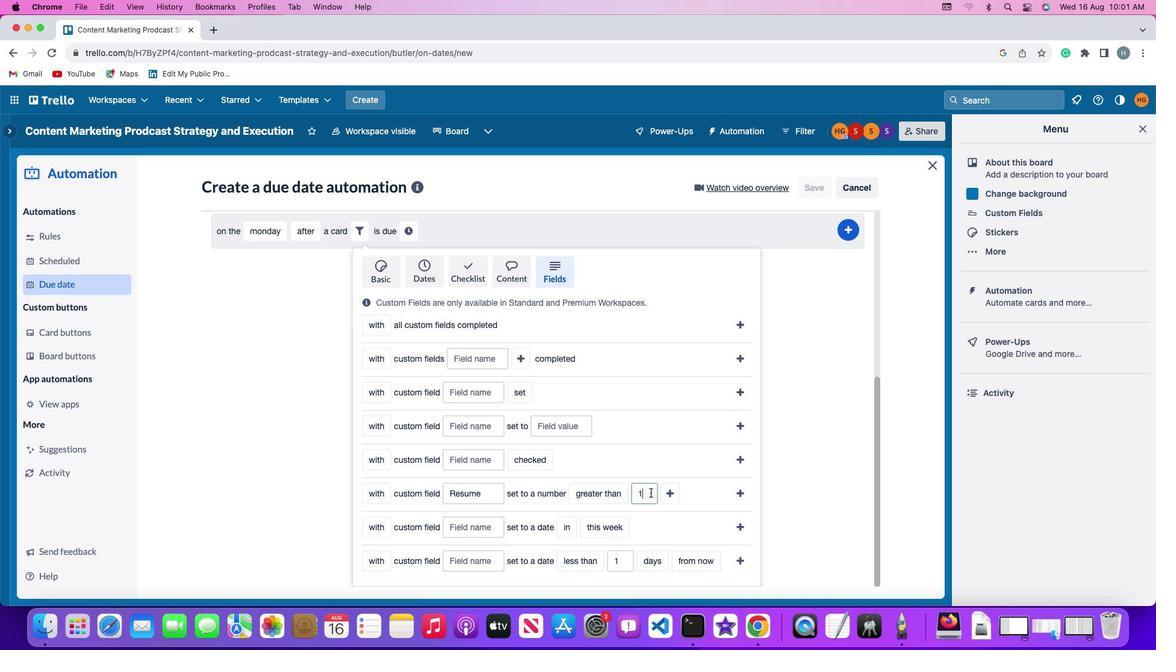 
Action: Mouse pressed left at (650, 492)
Screenshot: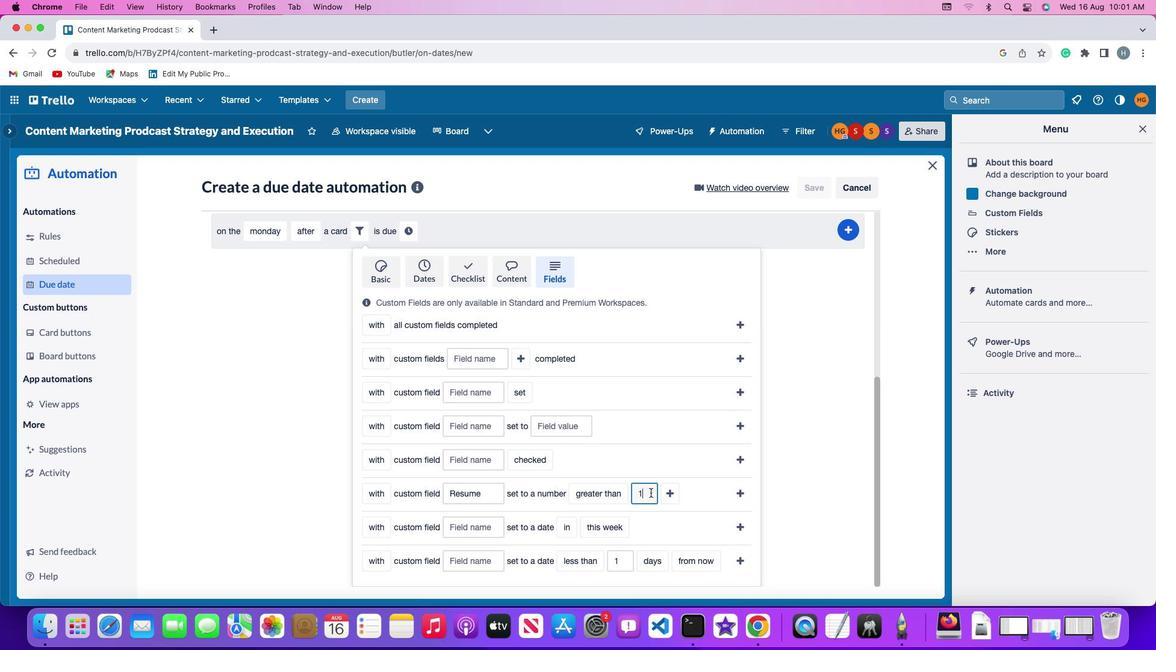 
Action: Mouse moved to (649, 492)
Screenshot: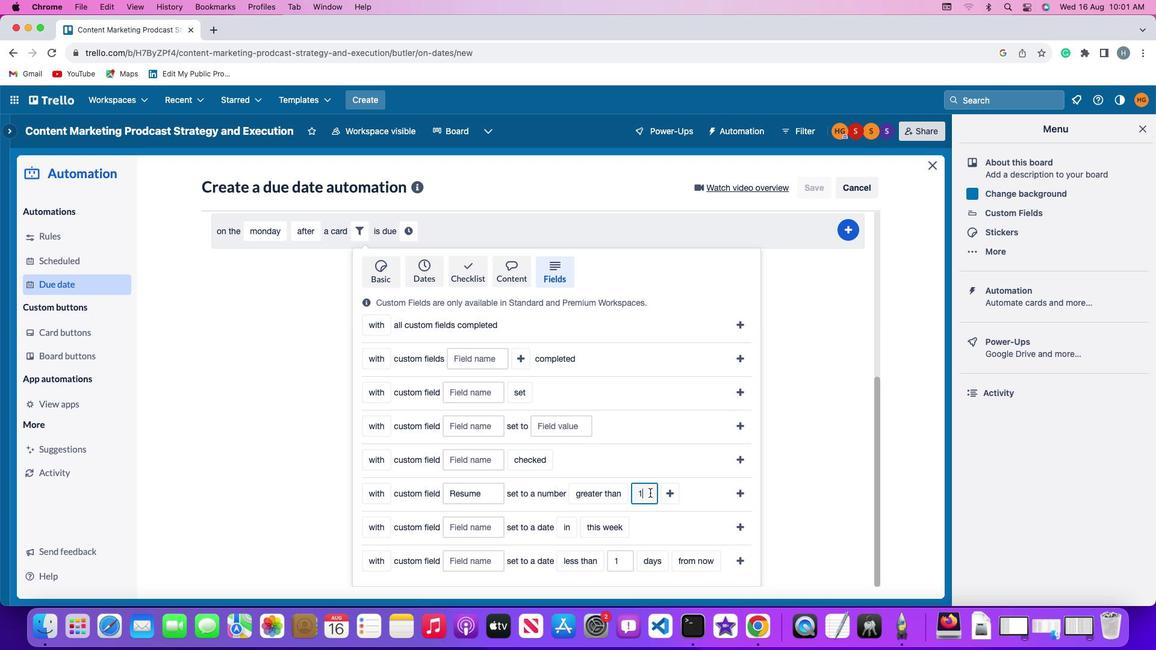 
Action: Key pressed Key.backspace'1'
Screenshot: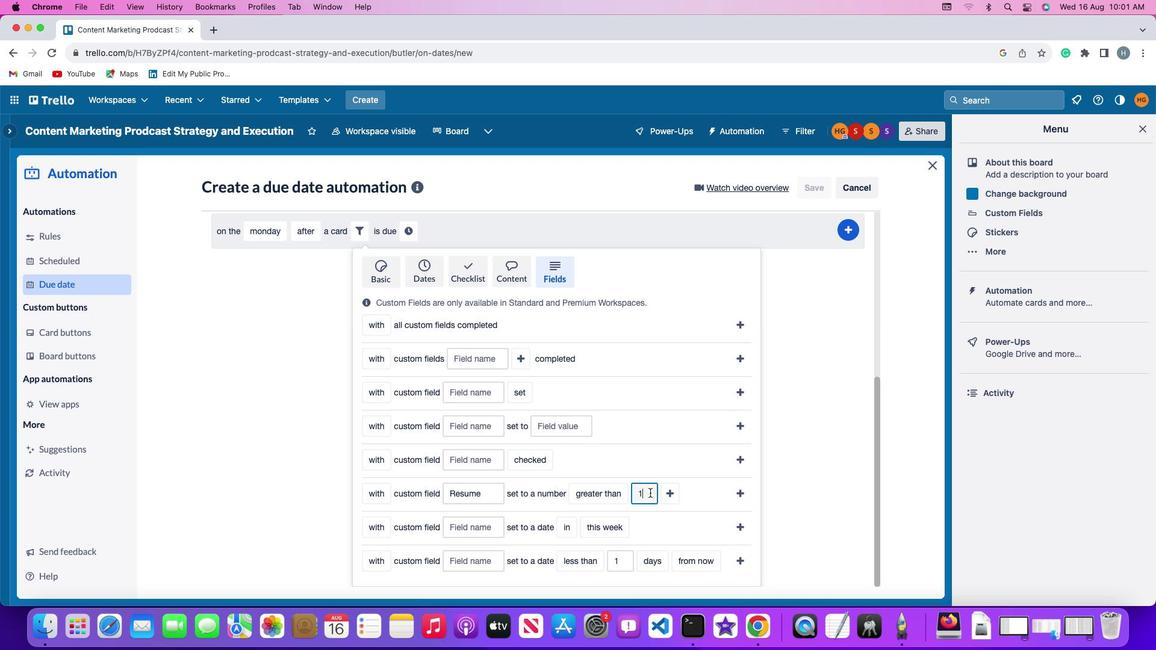 
Action: Mouse moved to (669, 494)
Screenshot: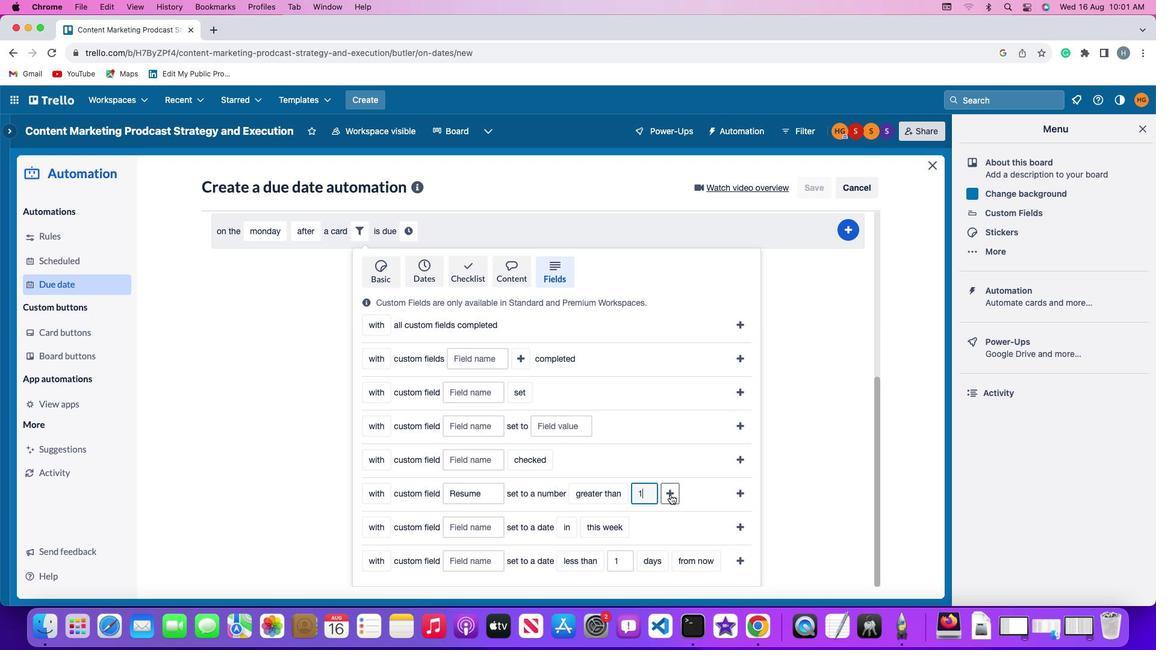 
Action: Mouse pressed left at (669, 494)
Screenshot: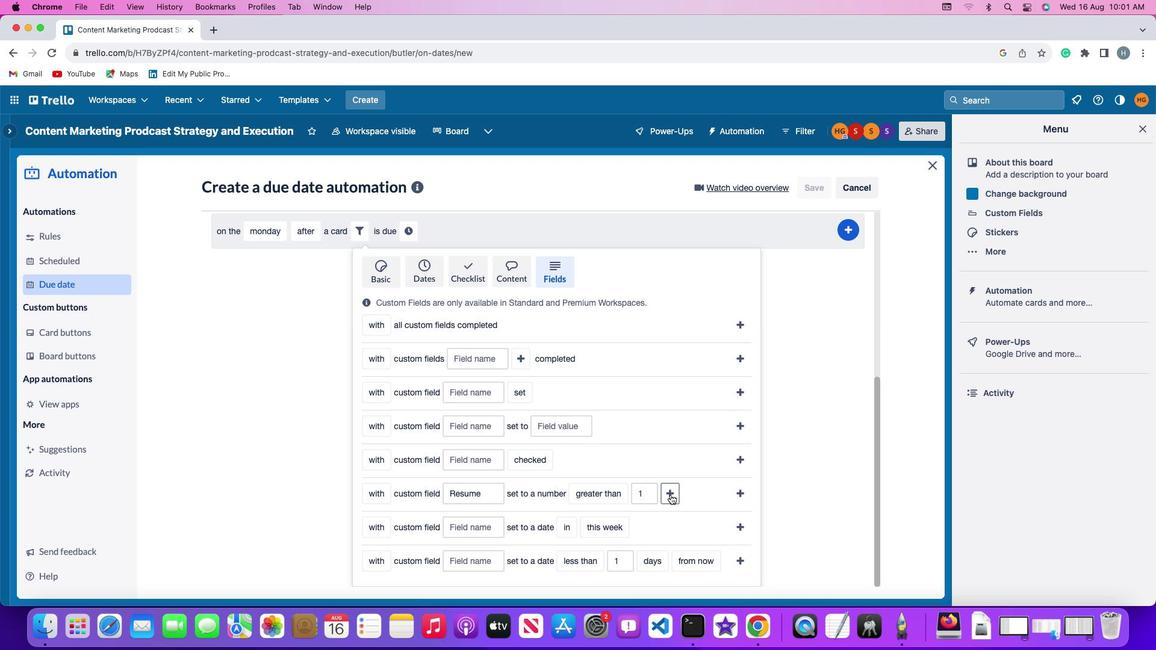 
Action: Mouse moved to (721, 494)
Screenshot: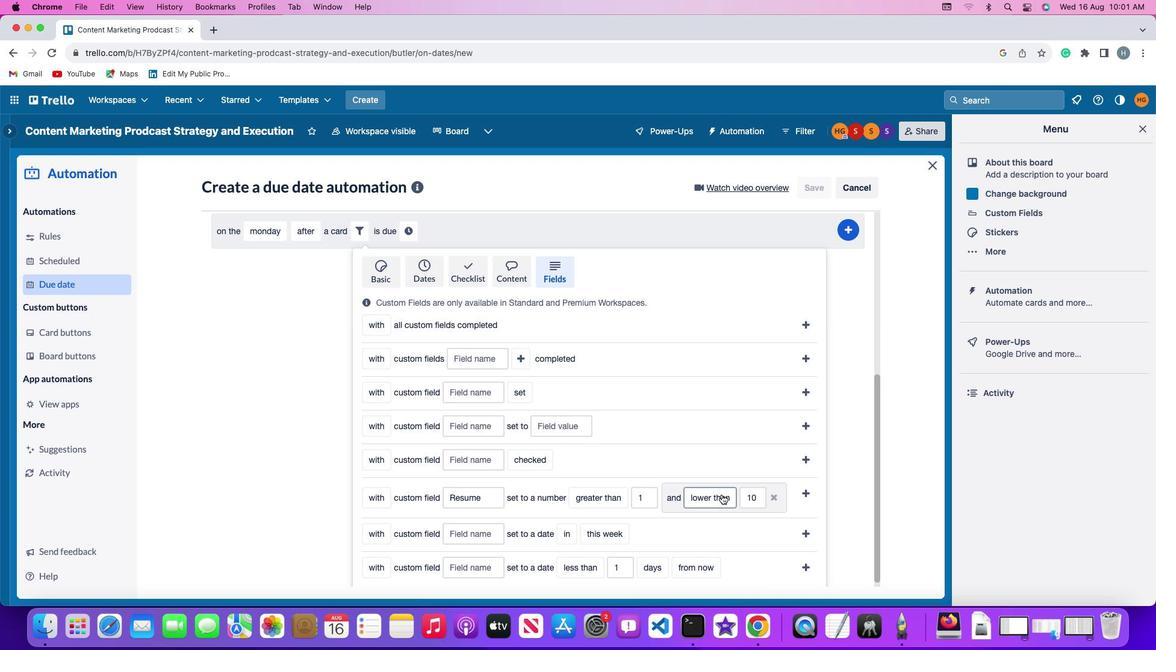 
Action: Mouse pressed left at (721, 494)
Screenshot: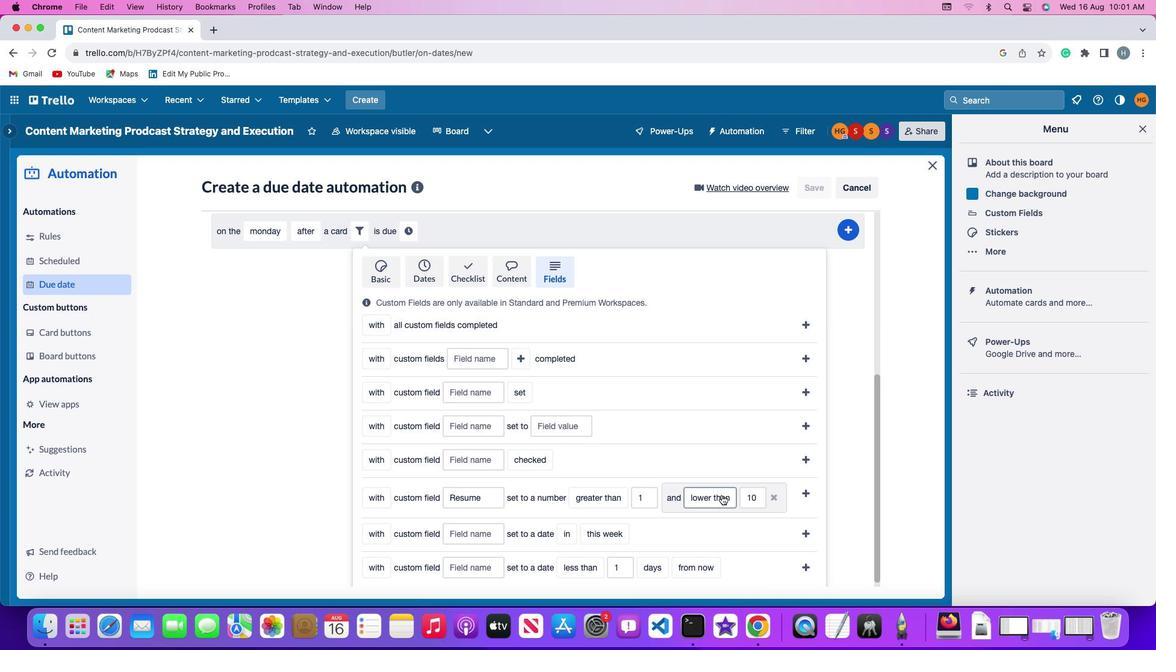 
Action: Mouse moved to (736, 402)
Screenshot: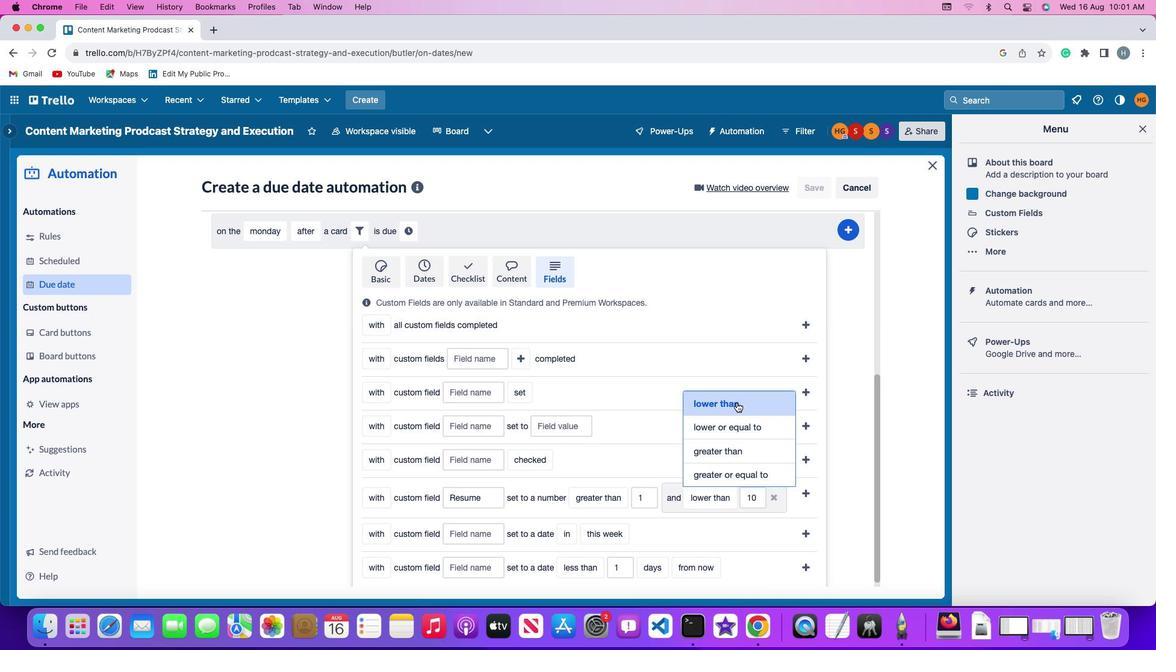
Action: Mouse pressed left at (736, 402)
Screenshot: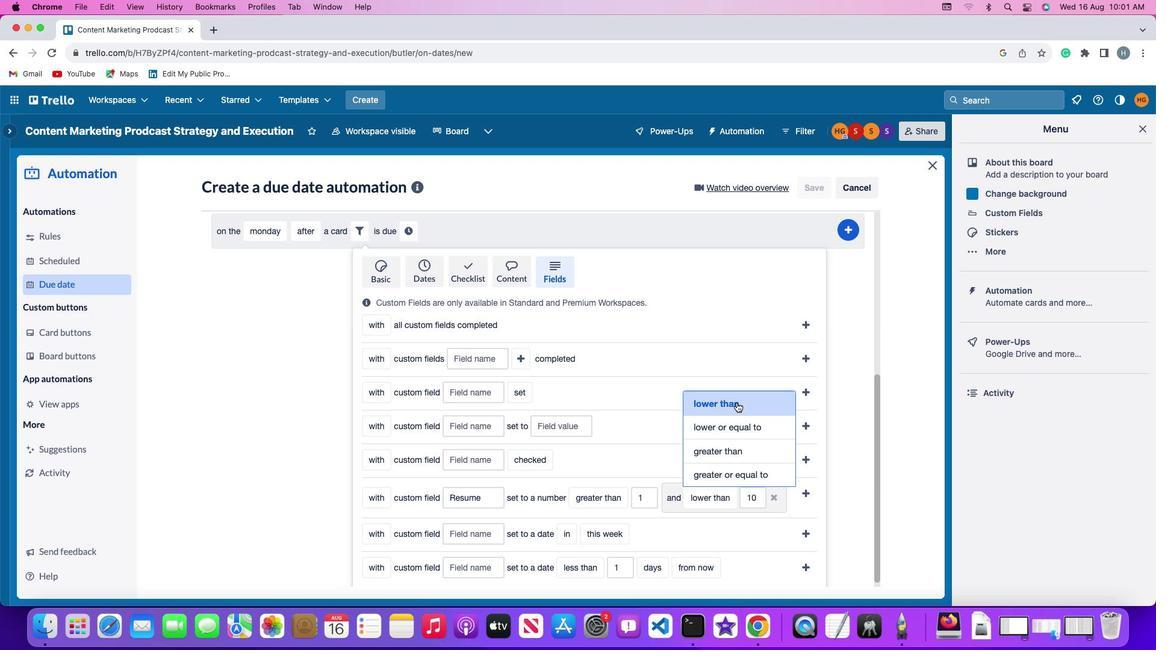 
Action: Mouse moved to (757, 497)
Screenshot: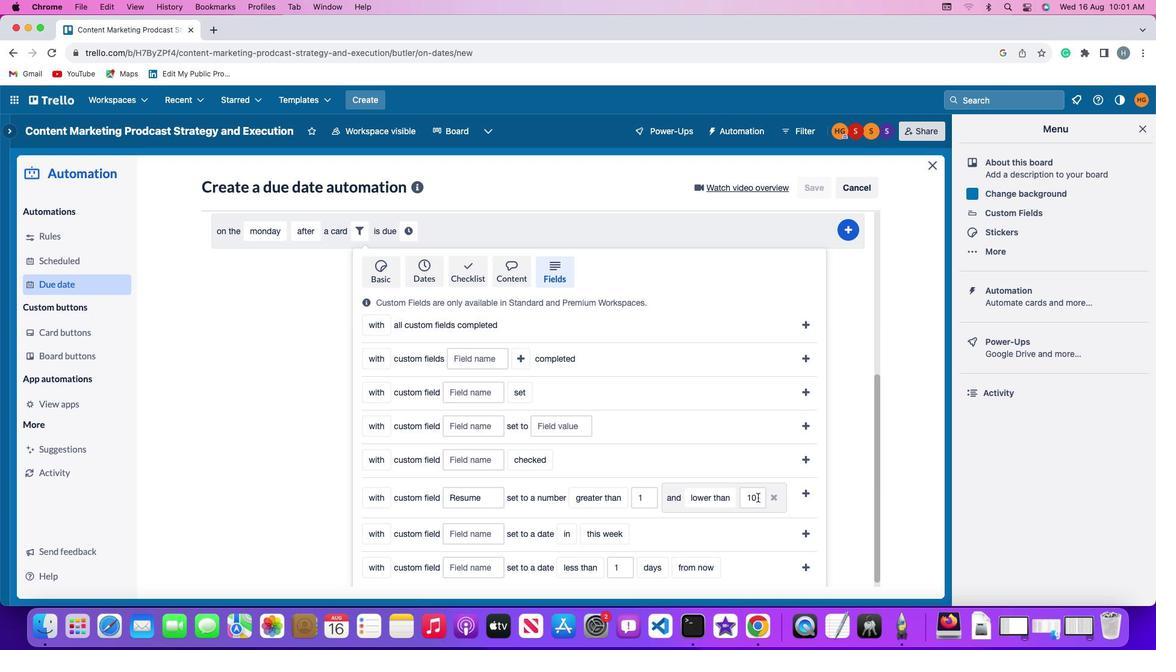 
Action: Mouse pressed left at (757, 497)
Screenshot: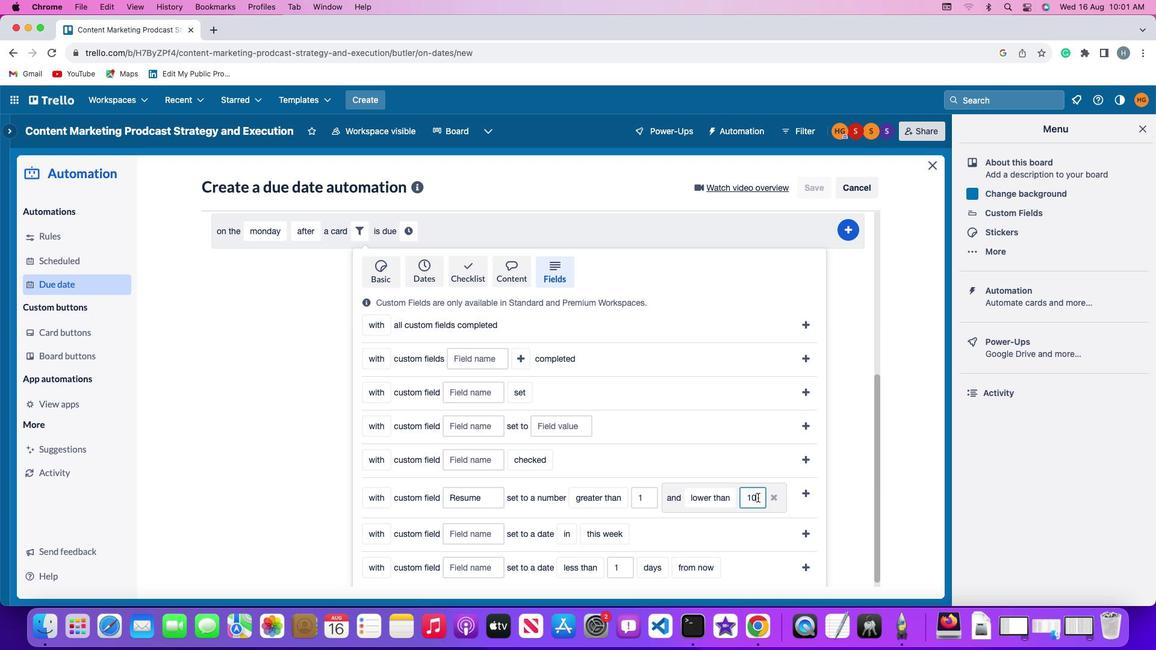 
Action: Key pressed Key.backspaceKey.backspaceKey.backspace'1''0'
Screenshot: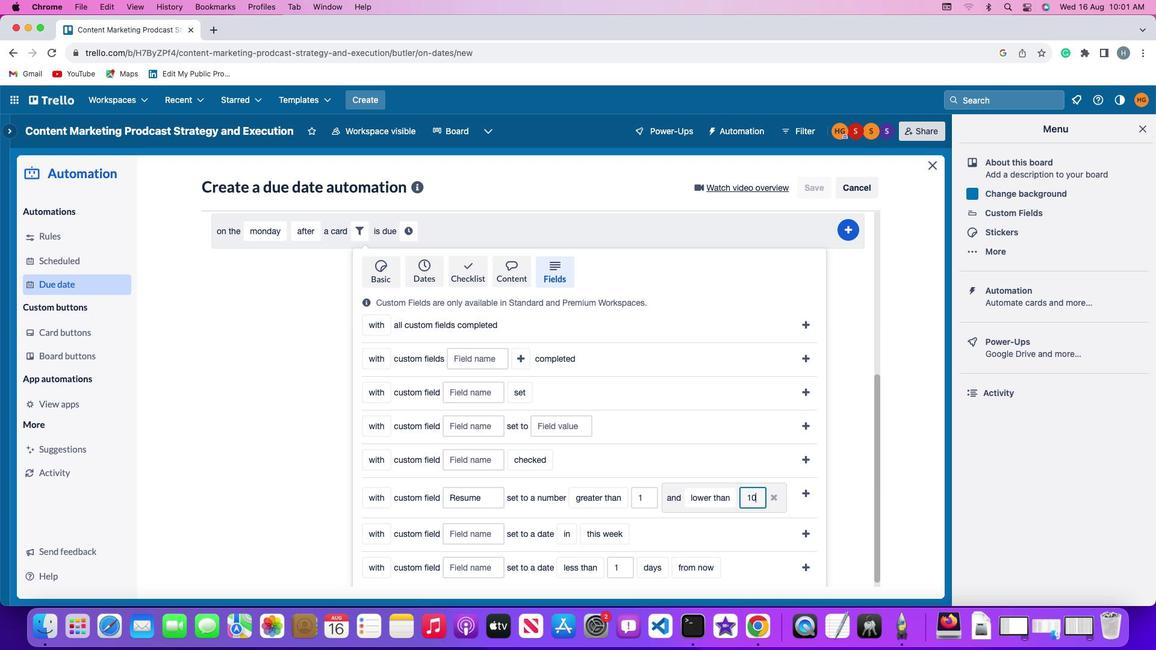 
Action: Mouse moved to (800, 492)
Screenshot: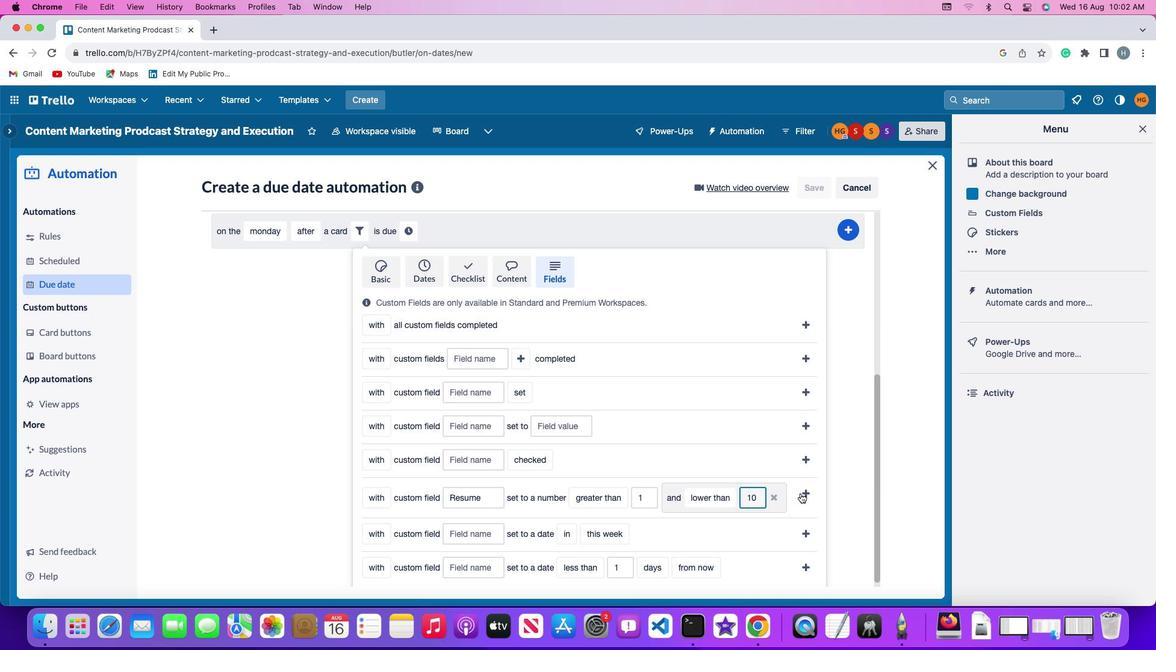 
Action: Mouse pressed left at (800, 492)
Screenshot: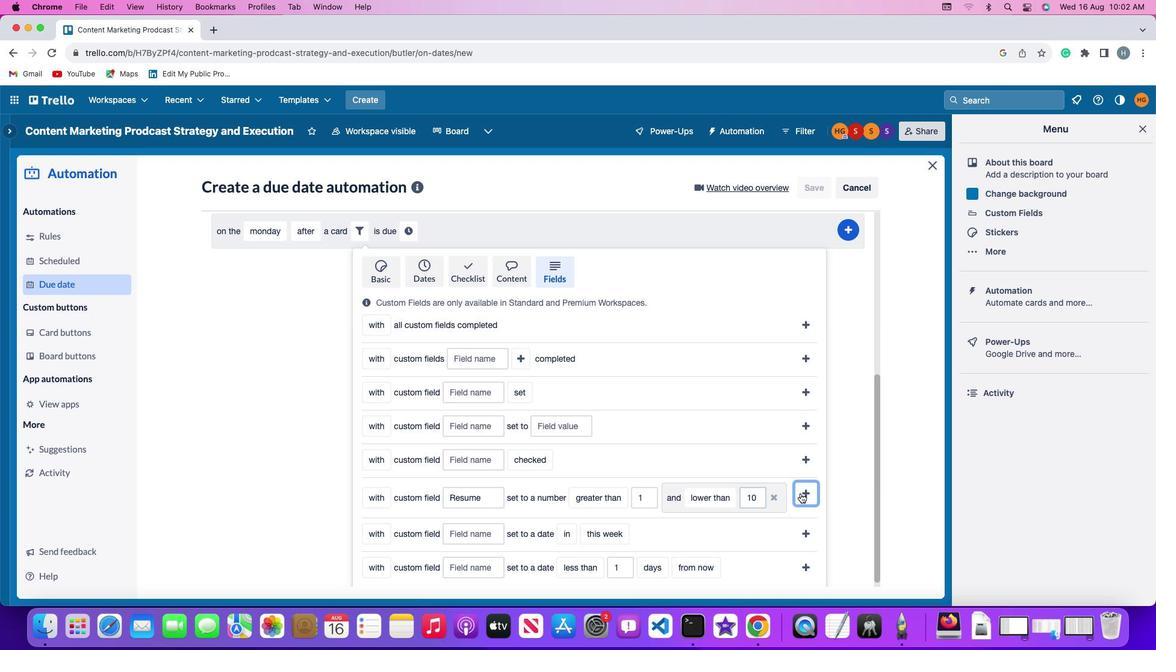 
Action: Mouse moved to (726, 527)
Screenshot: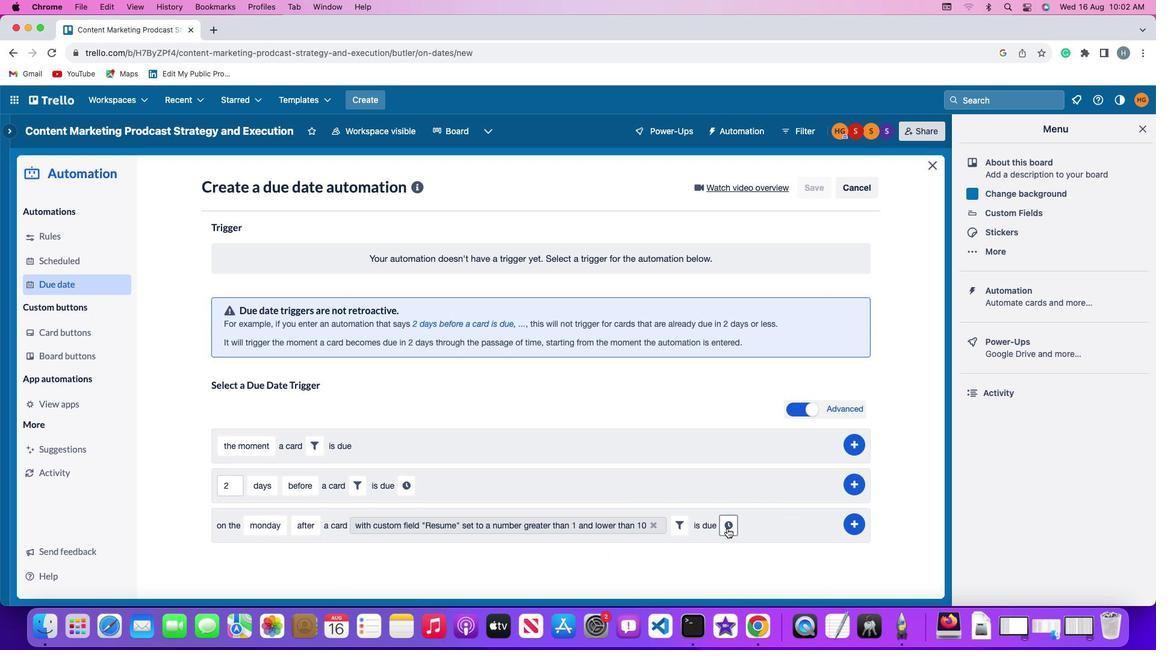
Action: Mouse pressed left at (726, 527)
Screenshot: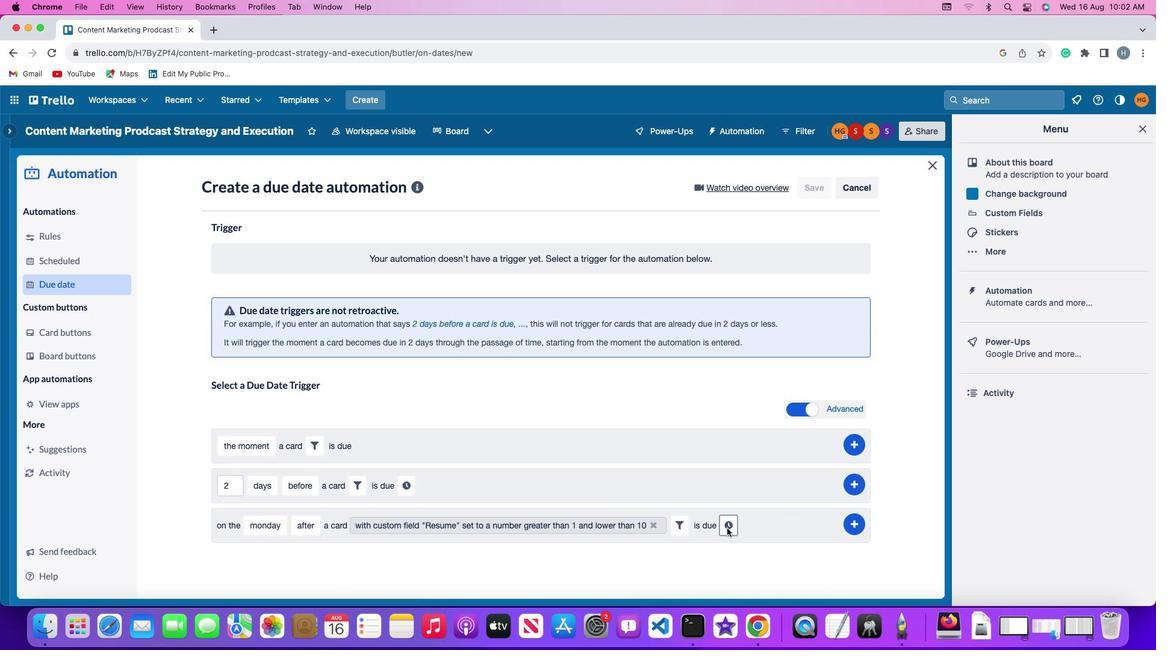 
Action: Mouse moved to (250, 551)
Screenshot: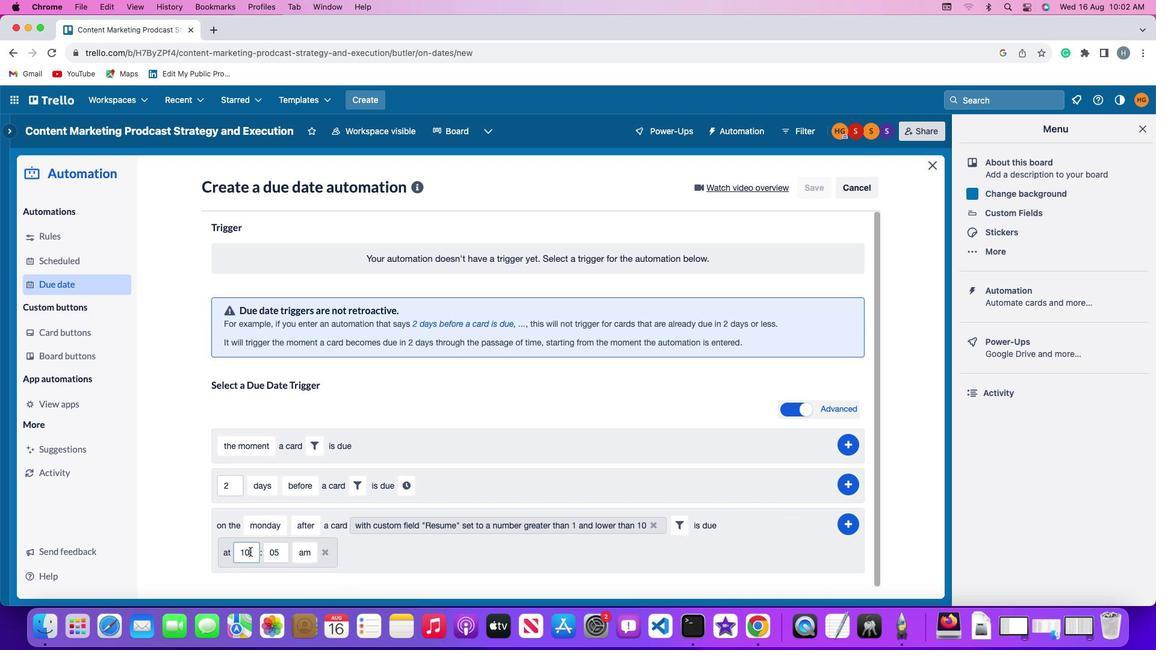 
Action: Mouse pressed left at (250, 551)
Screenshot: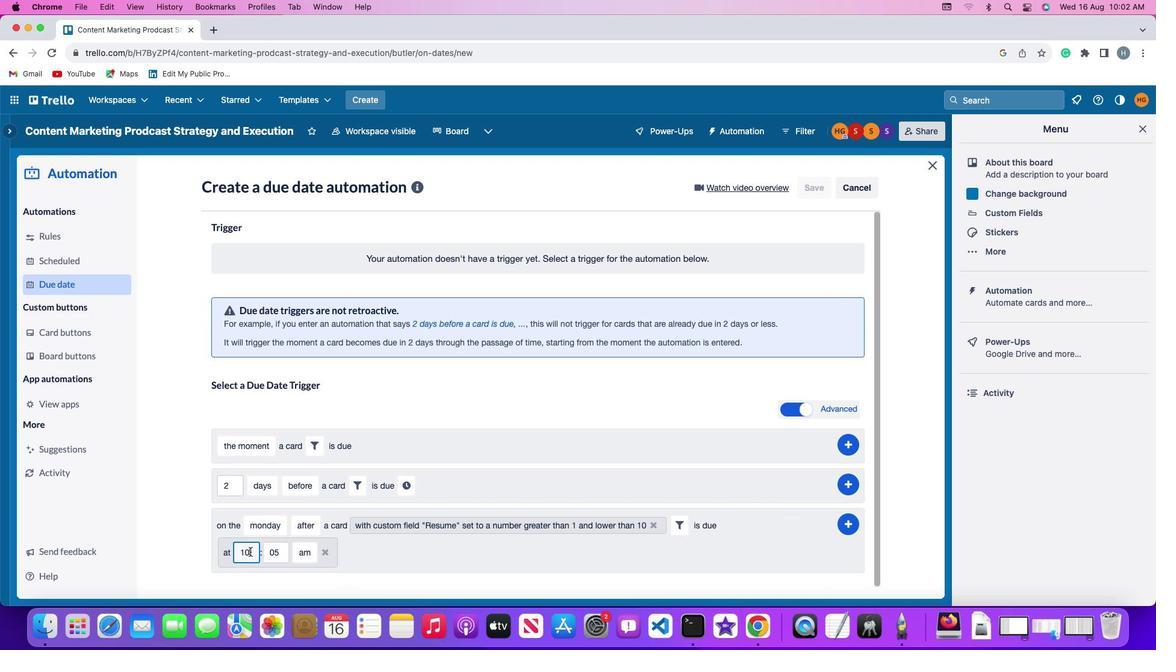 
Action: Mouse moved to (250, 551)
Screenshot: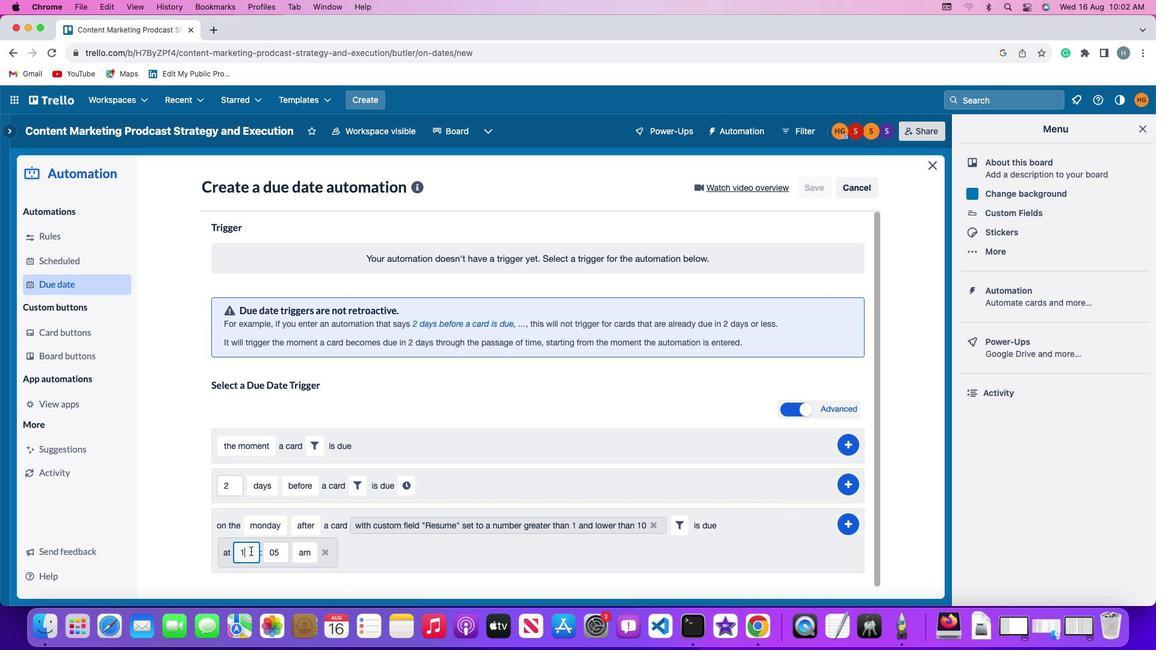 
Action: Key pressed Key.backspace
Screenshot: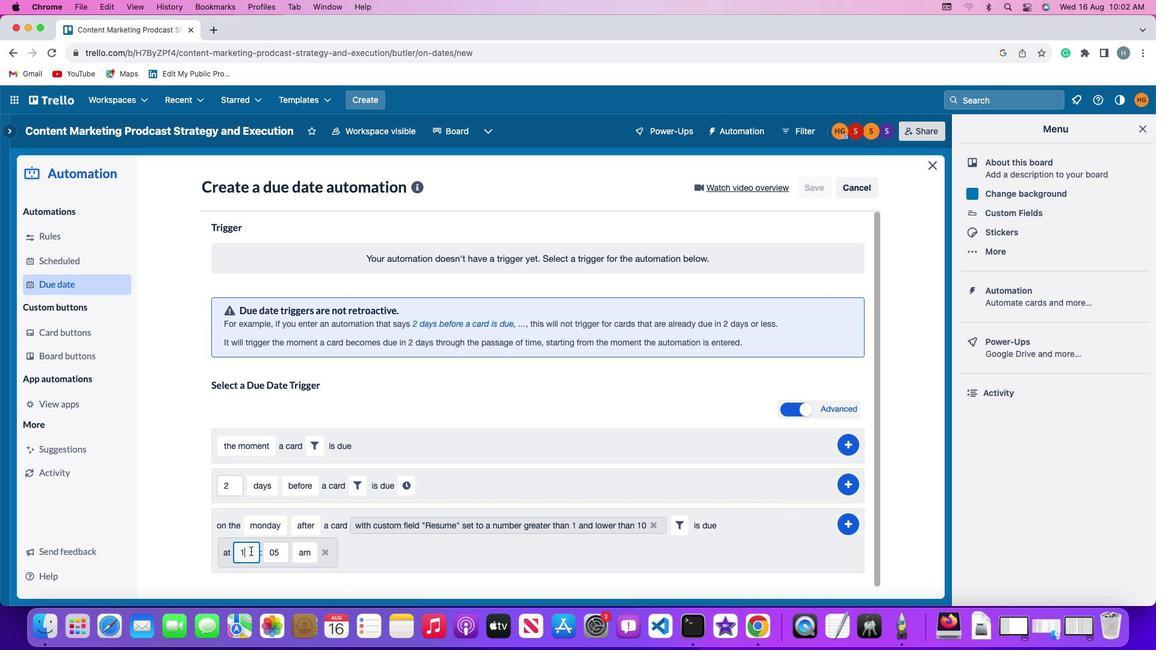 
Action: Mouse moved to (250, 551)
Screenshot: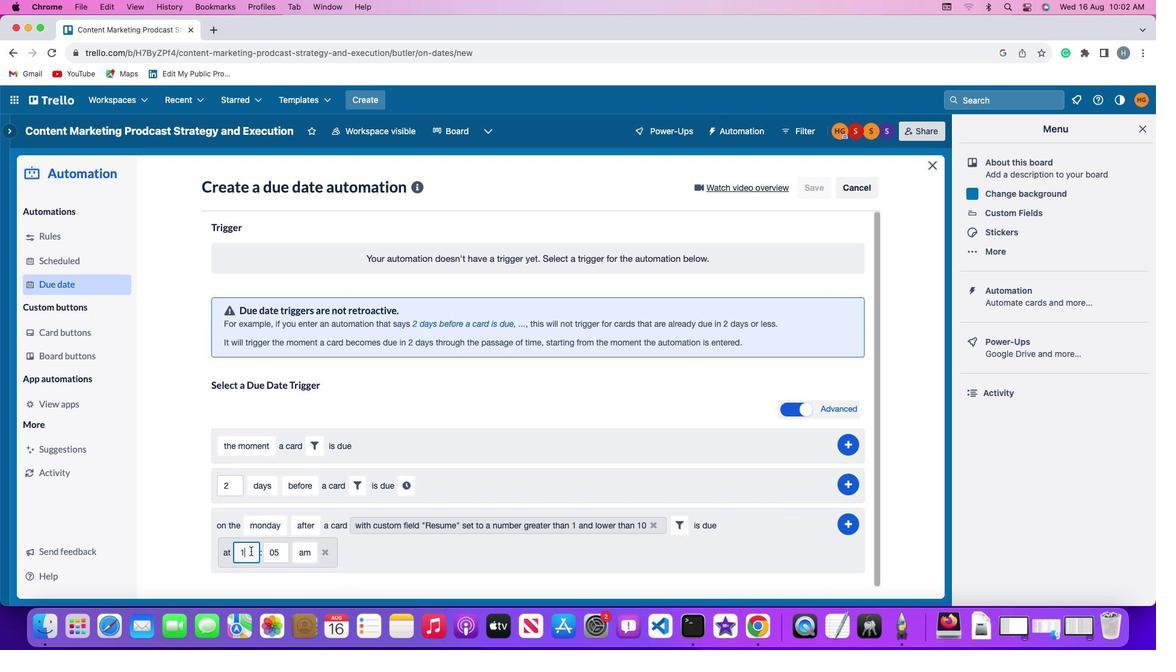 
Action: Key pressed Key.backspace
Screenshot: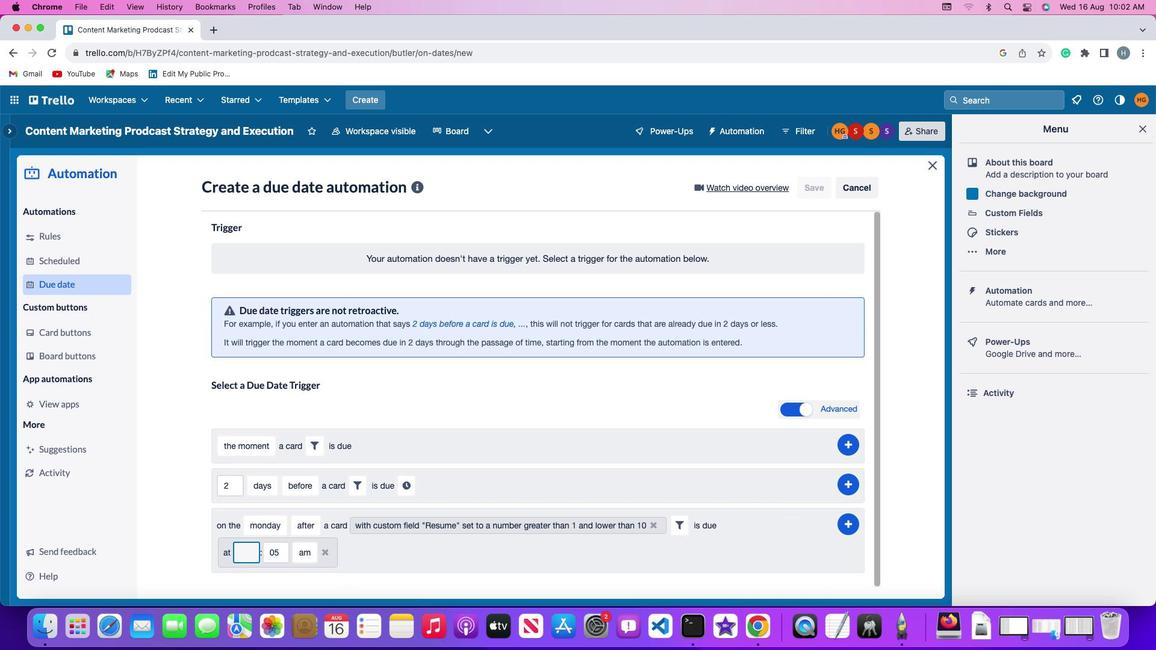 
Action: Mouse moved to (251, 551)
Screenshot: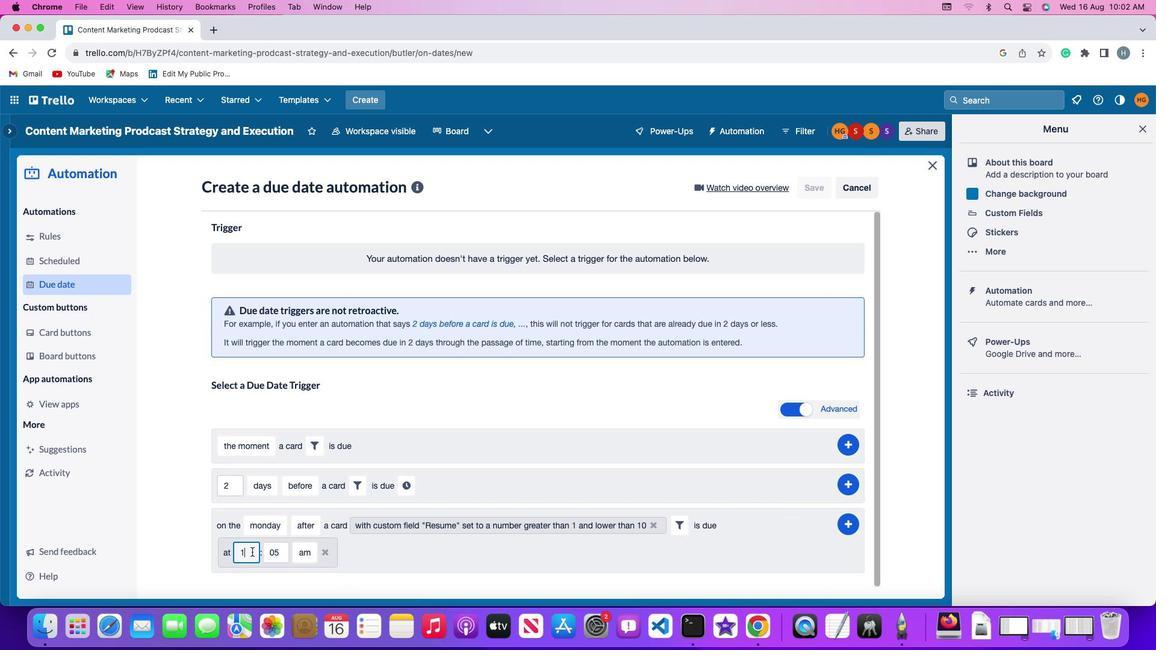 
Action: Key pressed '1'
Screenshot: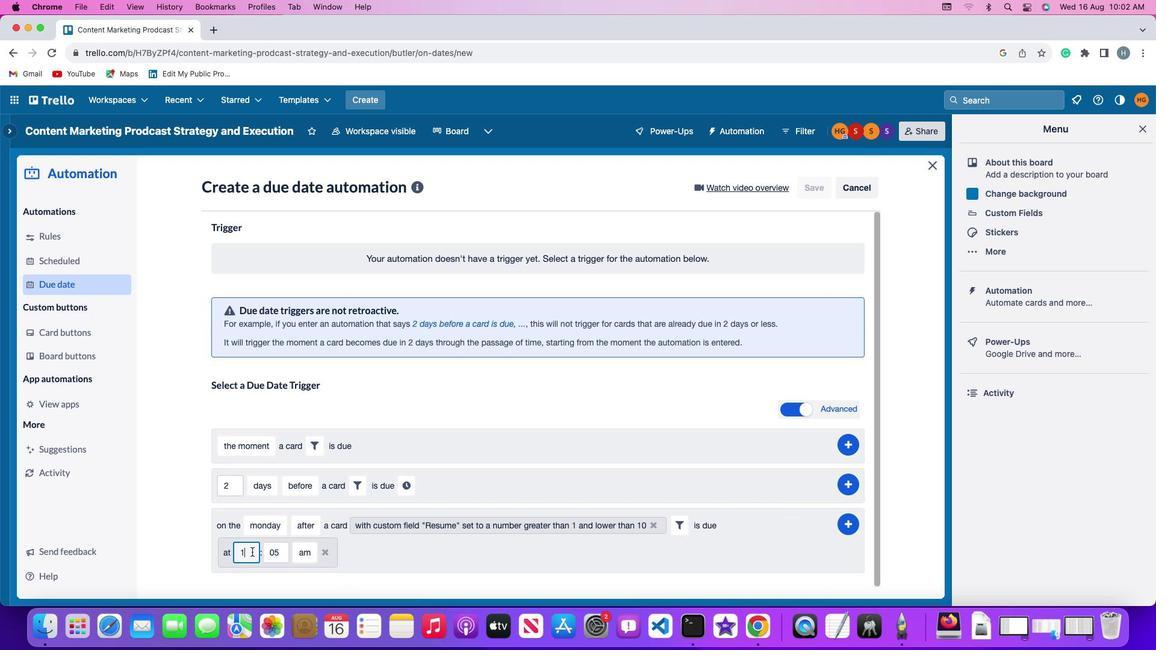 
Action: Mouse moved to (252, 551)
Screenshot: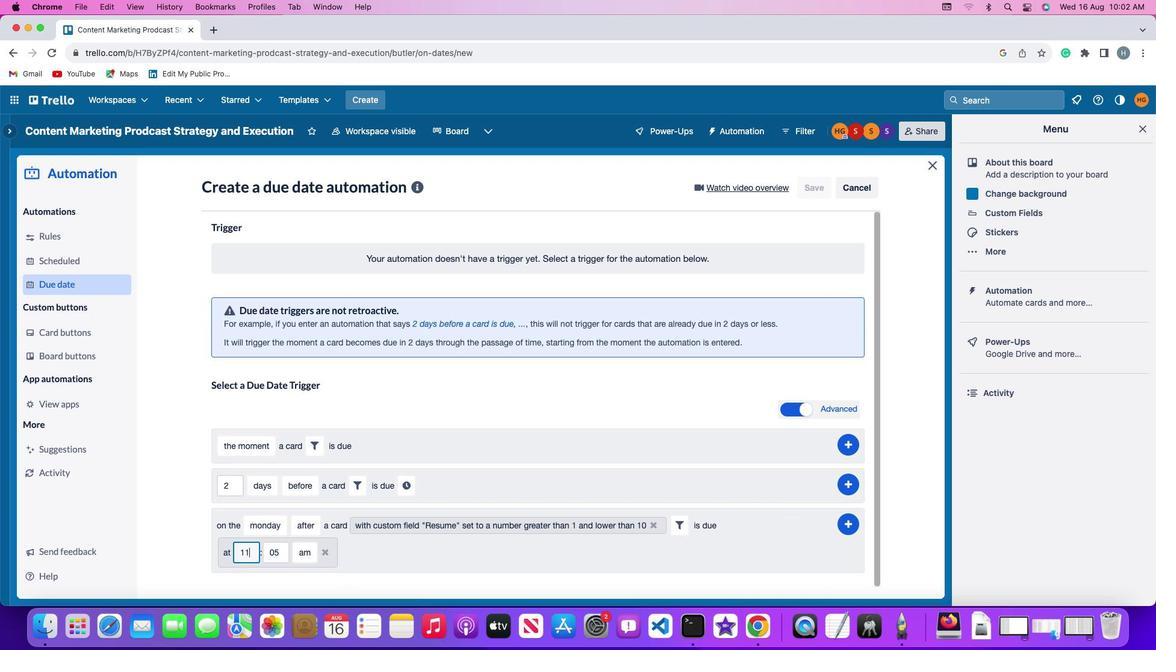 
Action: Key pressed '1'
Screenshot: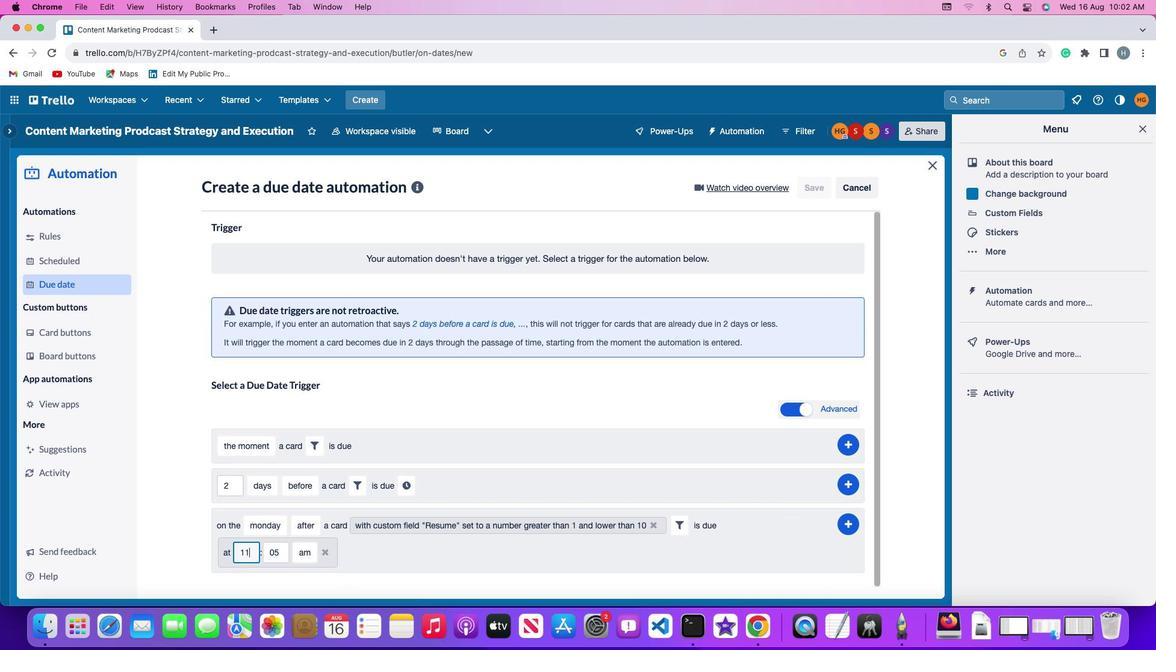 
Action: Mouse moved to (282, 553)
Screenshot: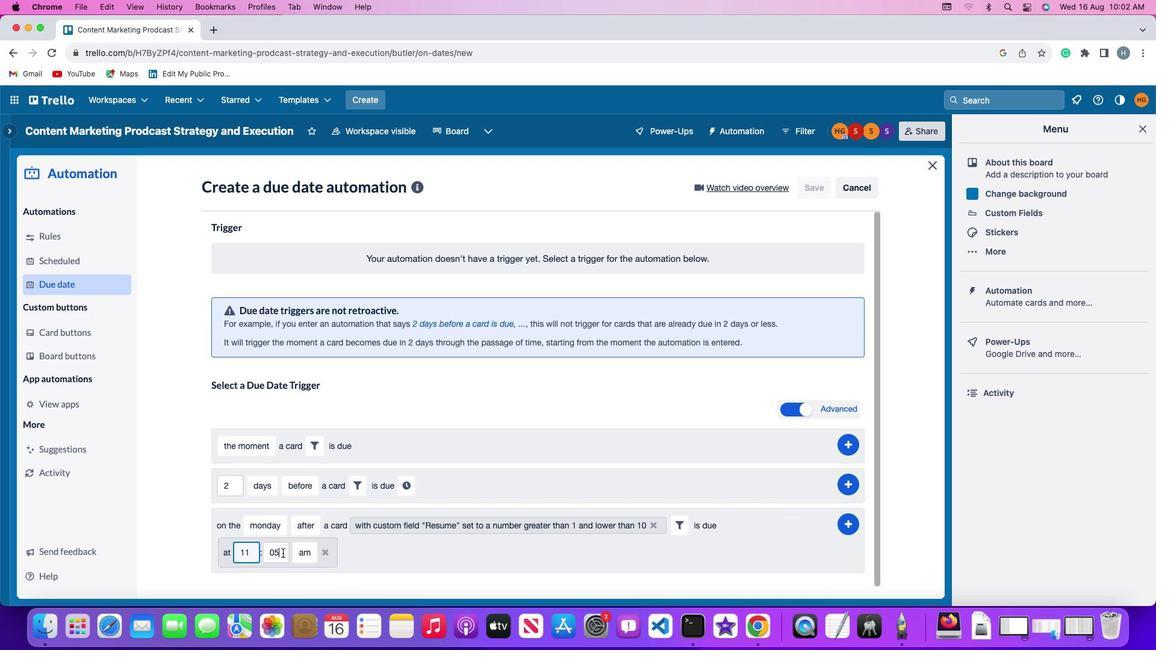 
Action: Mouse pressed left at (282, 553)
Screenshot: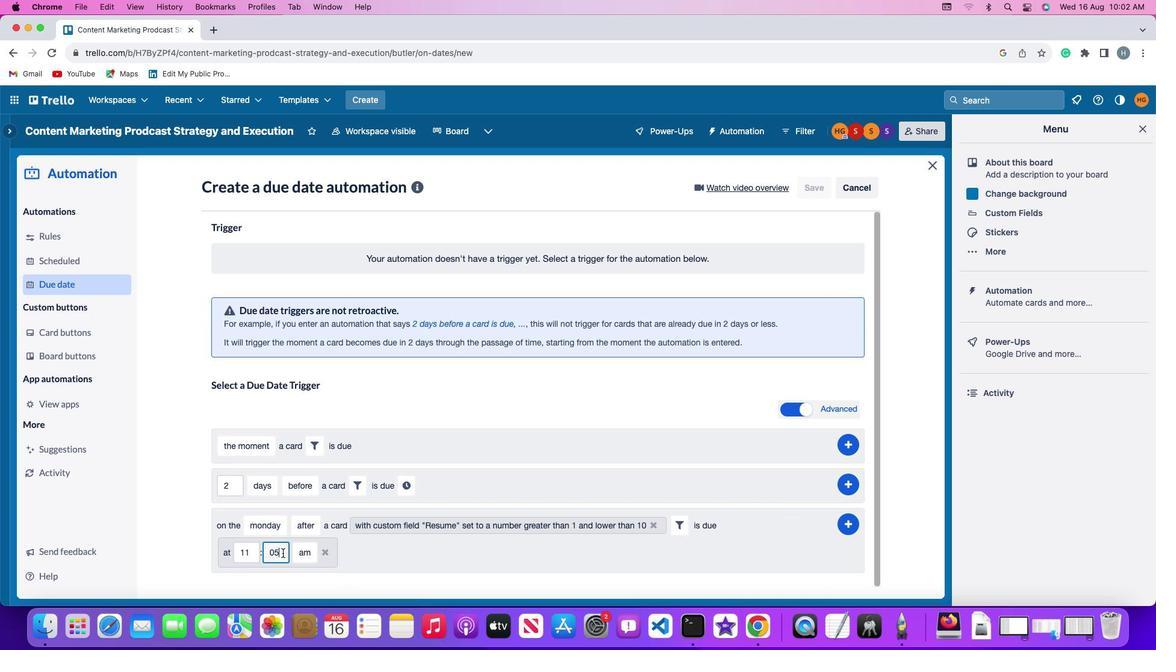 
Action: Key pressed Key.backspaceKey.backspace'0''0'
Screenshot: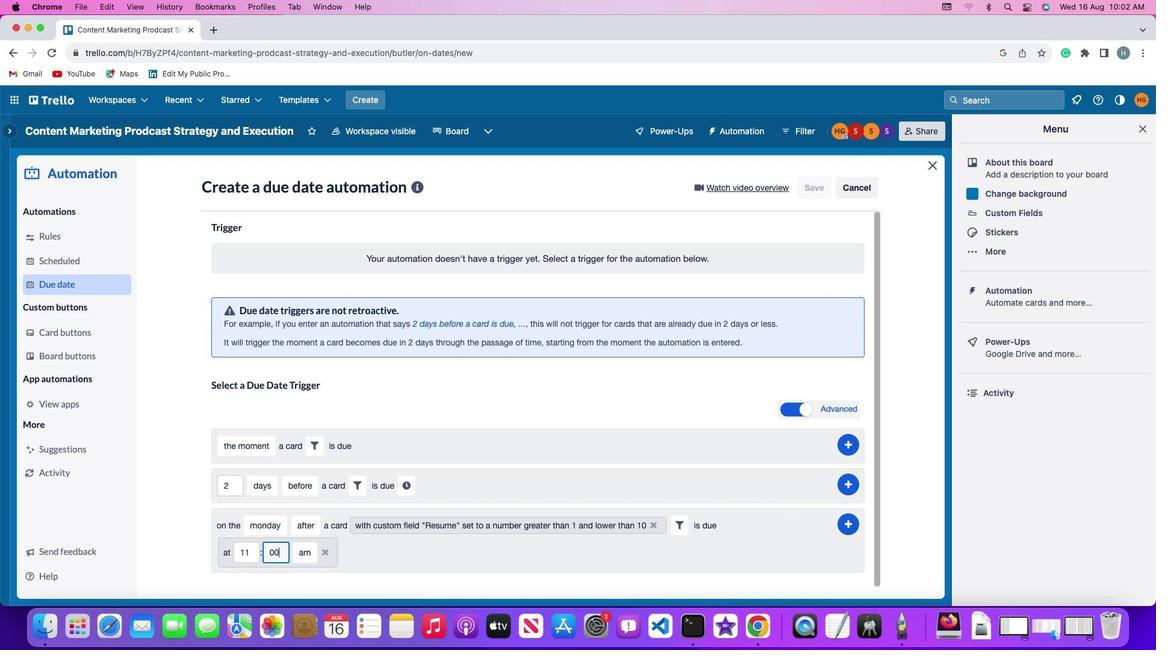 
Action: Mouse moved to (304, 551)
Screenshot: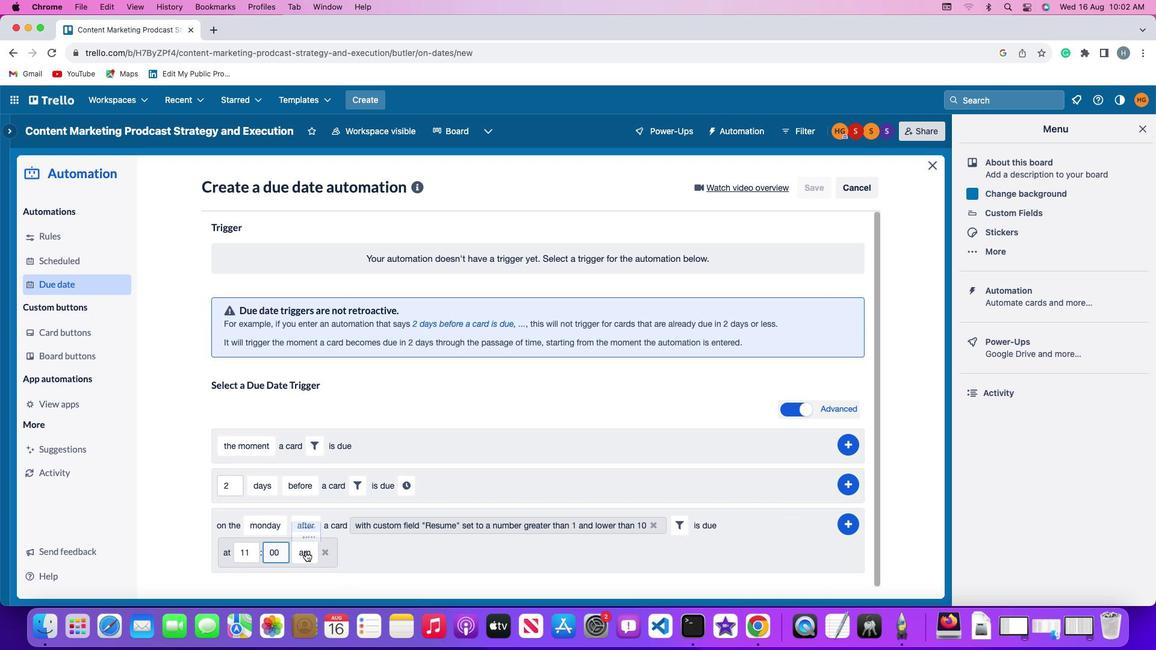
Action: Mouse pressed left at (304, 551)
Screenshot: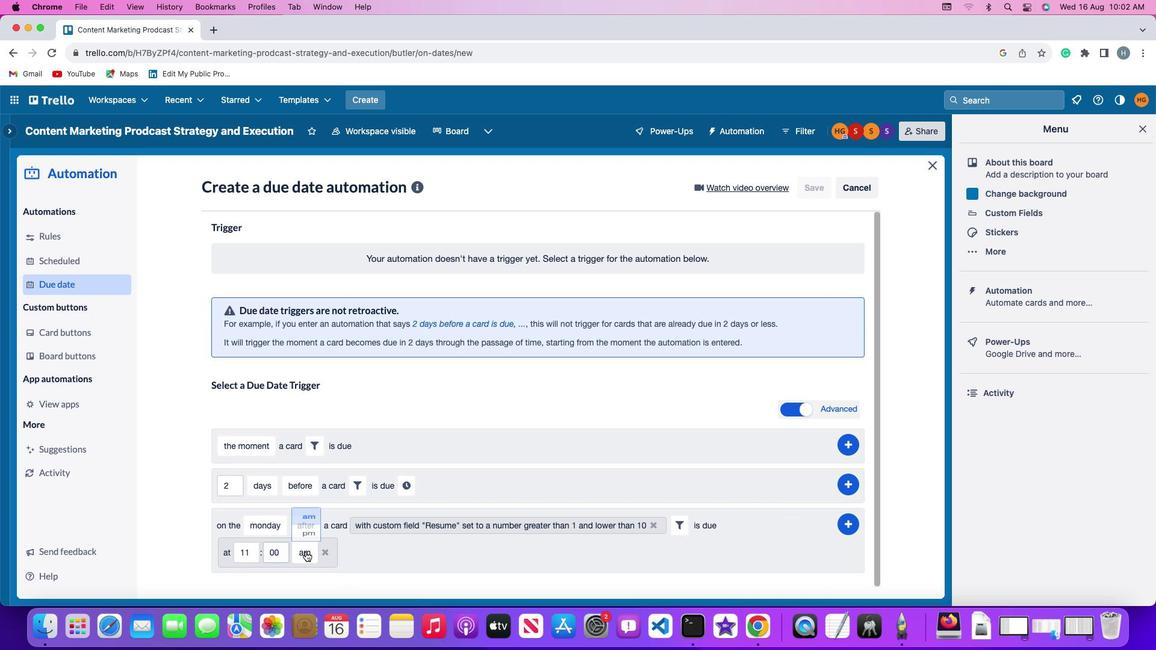 
Action: Mouse moved to (304, 510)
Screenshot: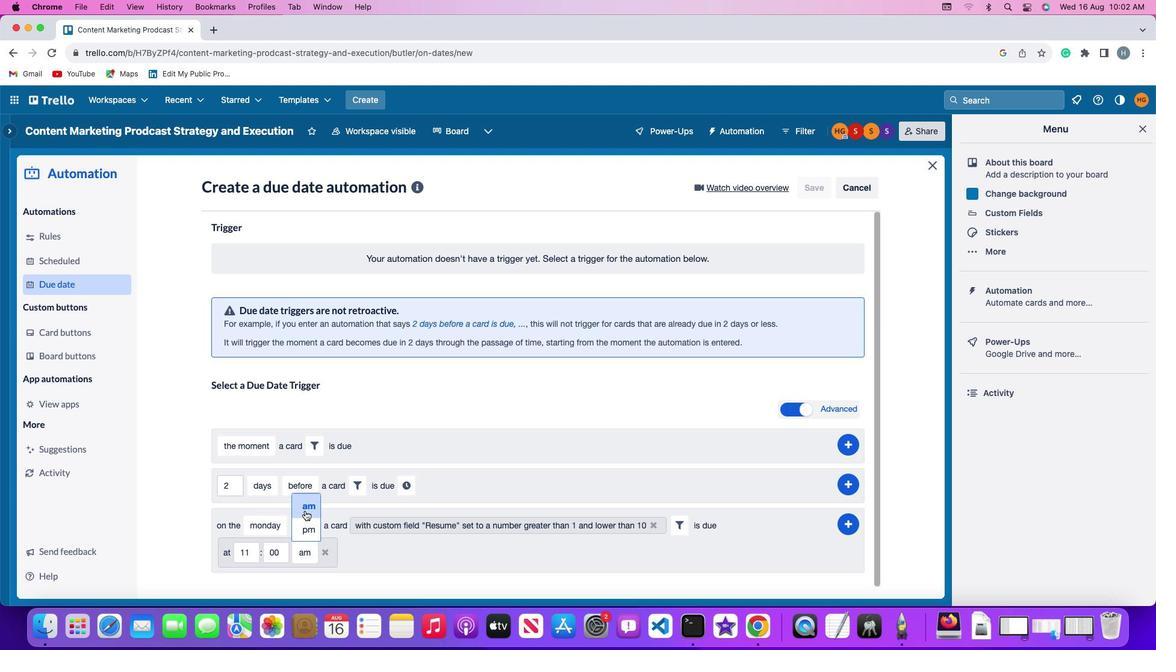 
Action: Mouse pressed left at (304, 510)
Screenshot: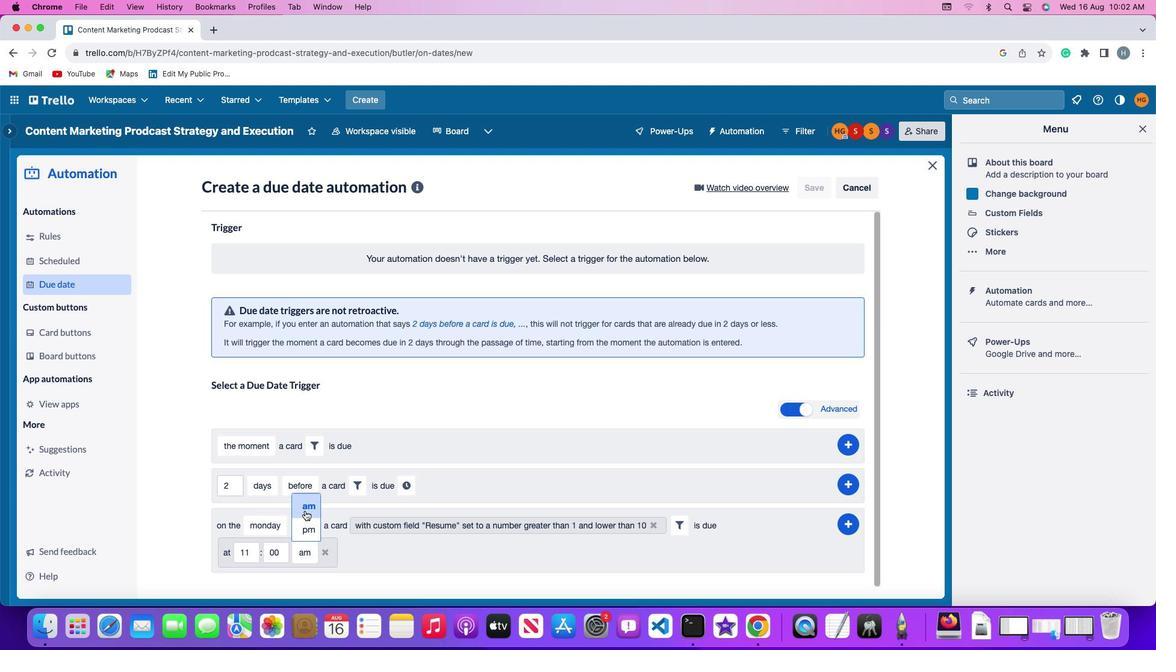 
Action: Mouse moved to (849, 520)
Screenshot: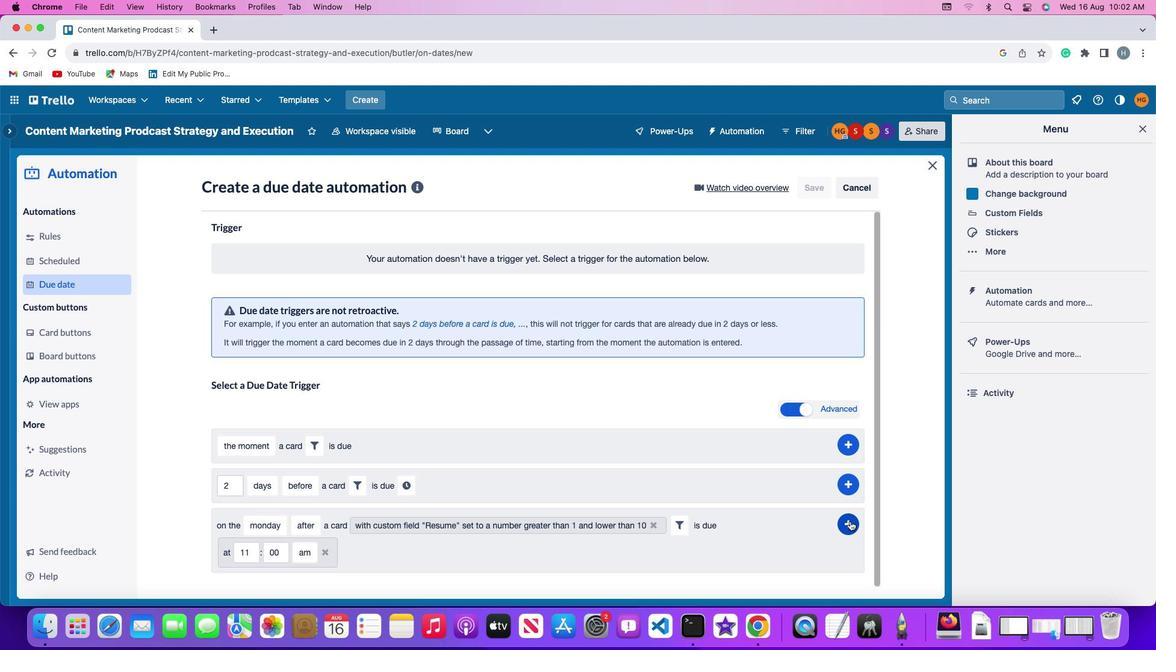 
Action: Mouse pressed left at (849, 520)
Screenshot: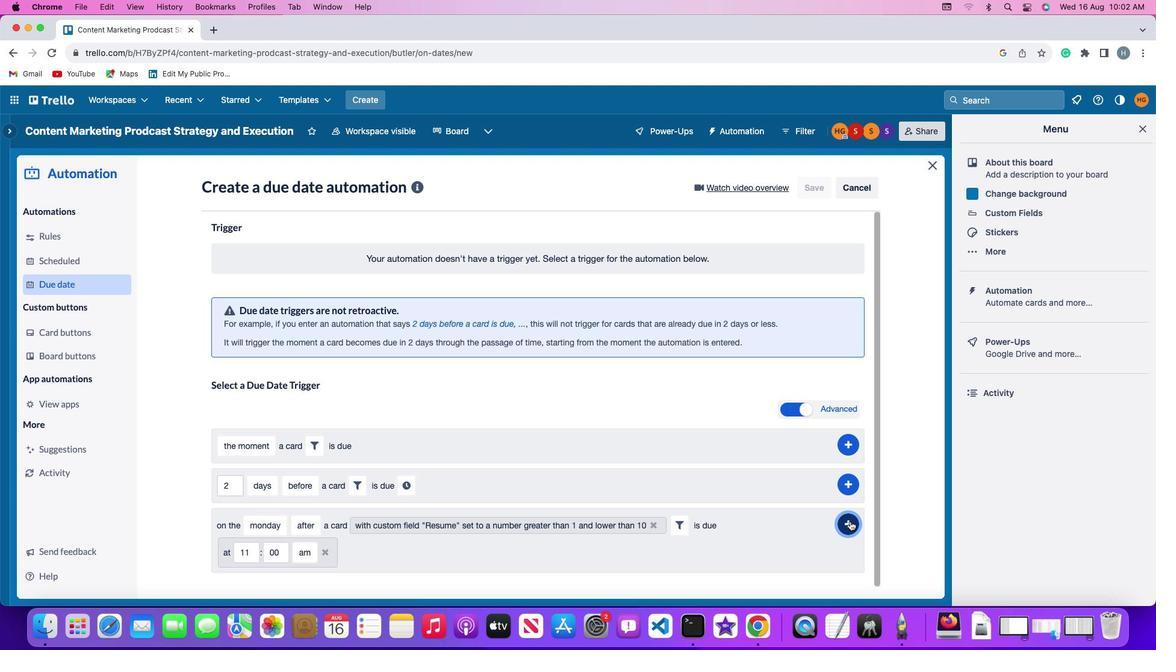 
Action: Mouse moved to (909, 416)
Screenshot: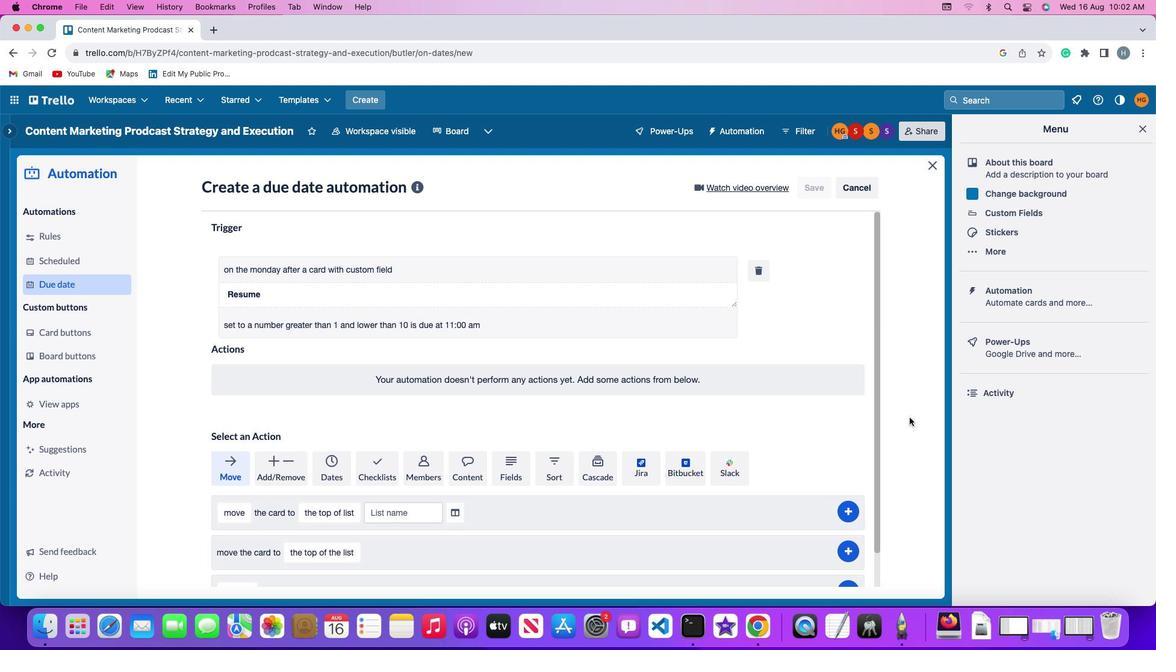 
